 Task: Add Attachment from Trello to Card Card0000000030 in Board Board0000000008 in Workspace WS0000000003 in Trello. Add Cover Blue to Card Card0000000030 in Board Board0000000008 in Workspace WS0000000003 in Trello. Add "Copy Card To …" Button titled Button0000000030 to "bottom" of the list "To Do" to Card Card0000000030 in Board Board0000000008 in Workspace WS0000000003 in Trello. Add Description DS0000000030 to Card Card0000000030 in Board Board0000000008 in Workspace WS0000000003 in Trello. Add Comment CM0000000030 to Card Card0000000030 in Board Board0000000008 in Workspace WS0000000003 in Trello
Action: Mouse moved to (587, 60)
Screenshot: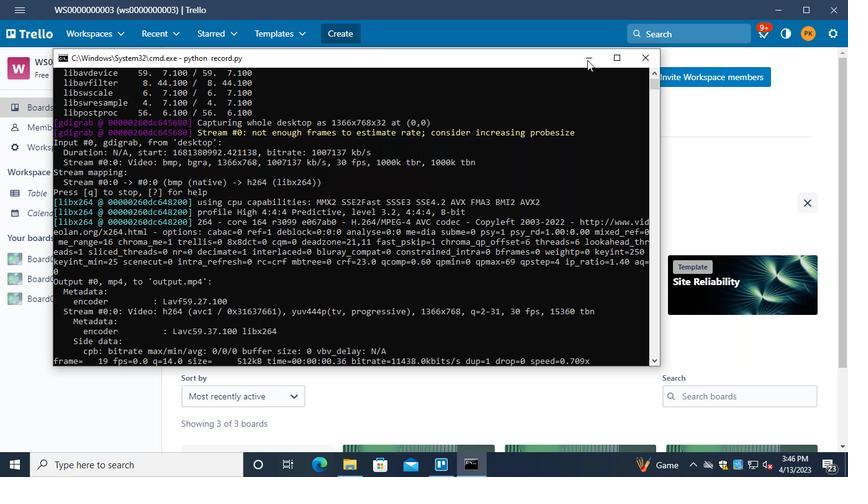 
Action: Mouse pressed left at (587, 60)
Screenshot: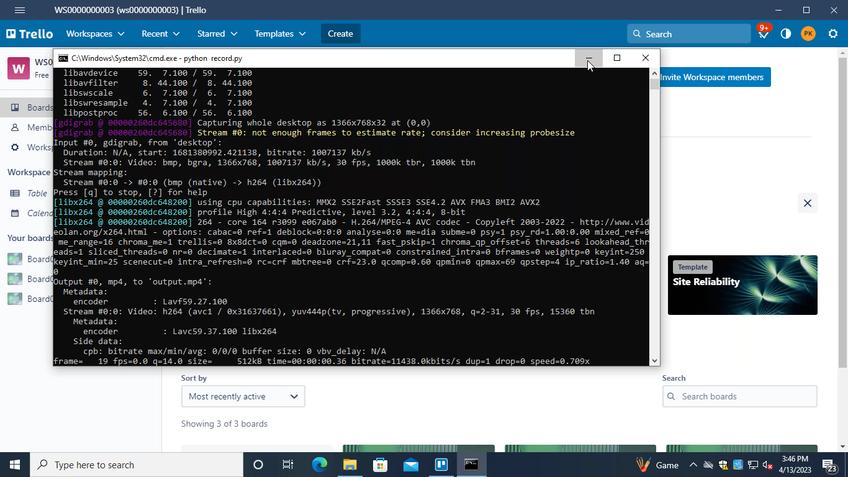 
Action: Mouse moved to (62, 278)
Screenshot: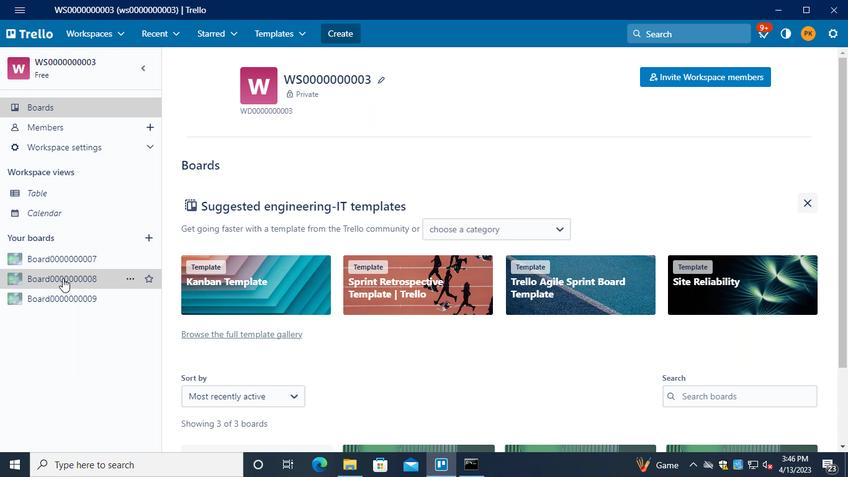 
Action: Mouse pressed left at (62, 278)
Screenshot: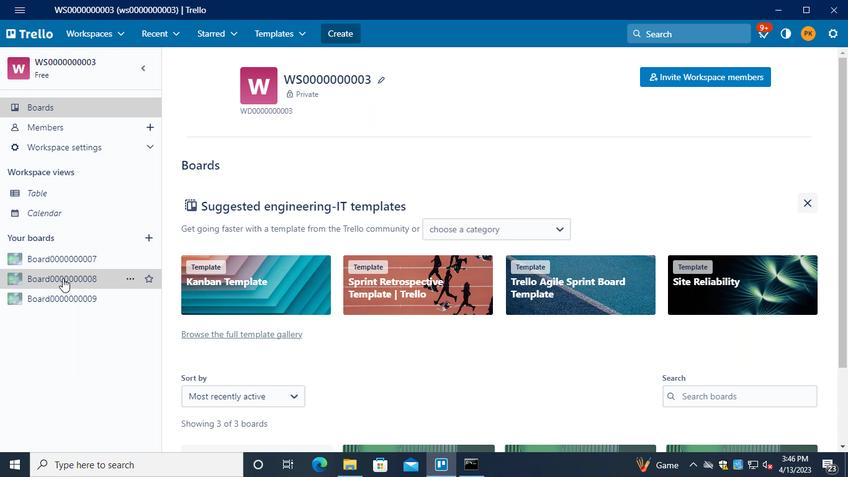 
Action: Mouse moved to (236, 235)
Screenshot: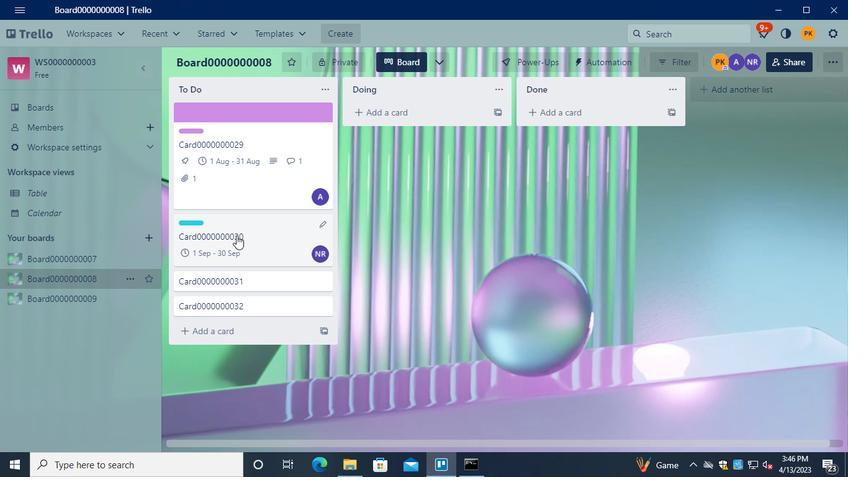 
Action: Mouse pressed left at (236, 235)
Screenshot: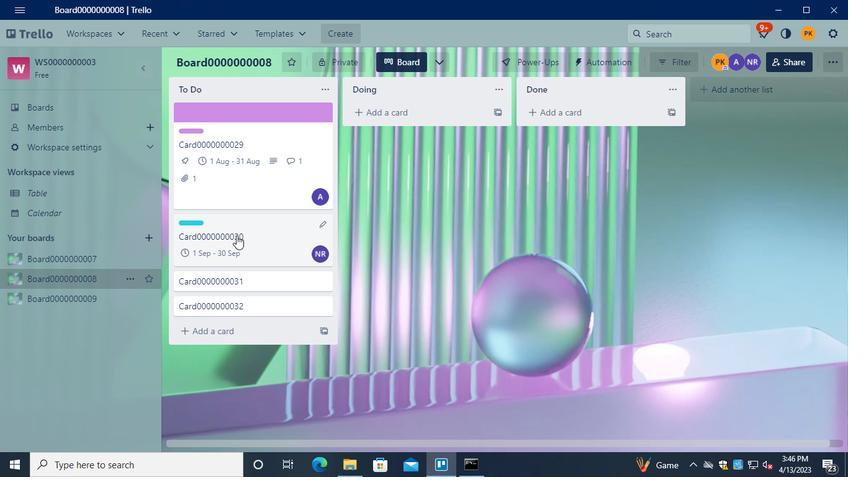 
Action: Mouse moved to (592, 256)
Screenshot: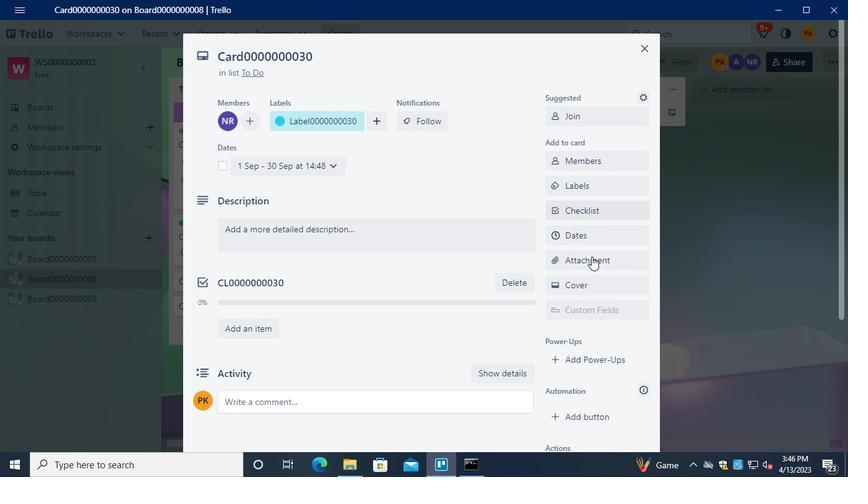 
Action: Mouse pressed left at (592, 256)
Screenshot: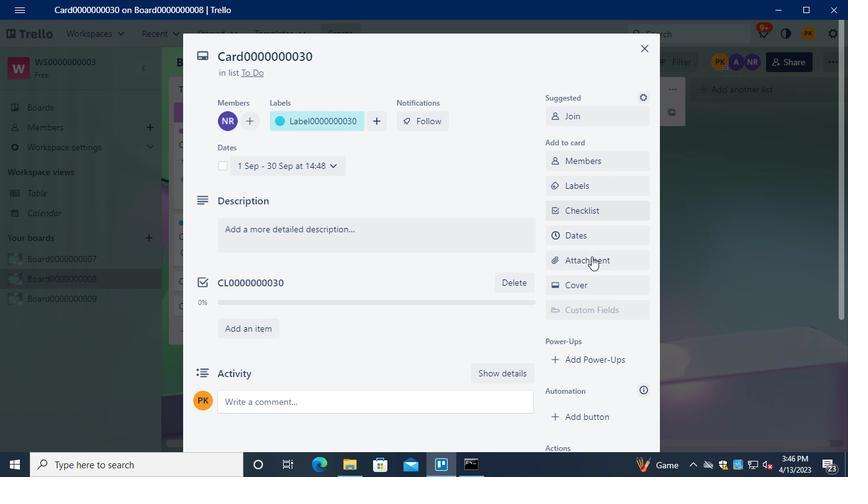 
Action: Mouse moved to (574, 124)
Screenshot: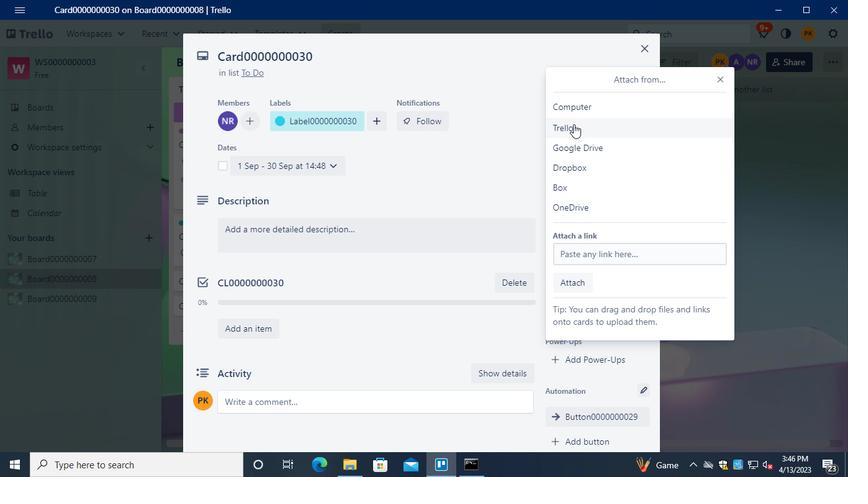 
Action: Mouse pressed left at (574, 124)
Screenshot: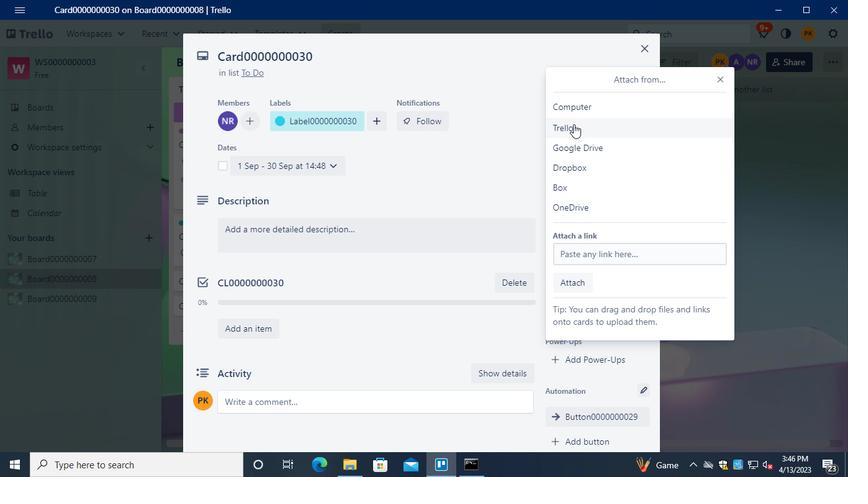 
Action: Mouse moved to (581, 237)
Screenshot: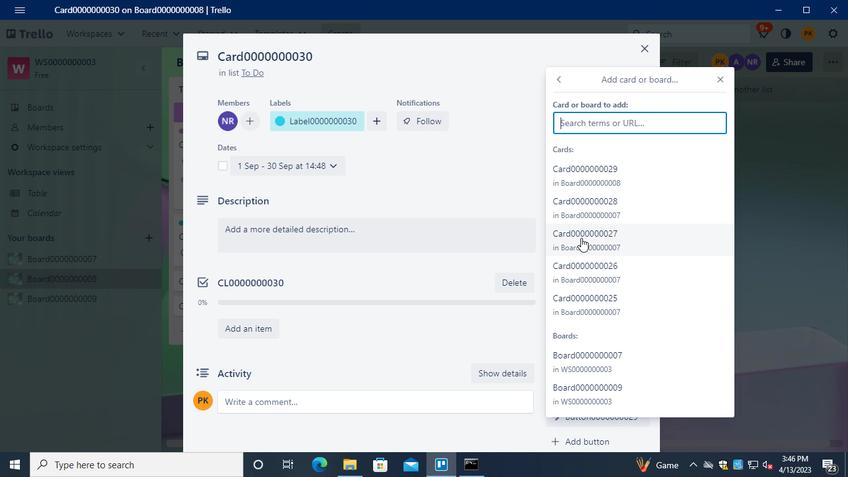 
Action: Mouse pressed left at (581, 237)
Screenshot: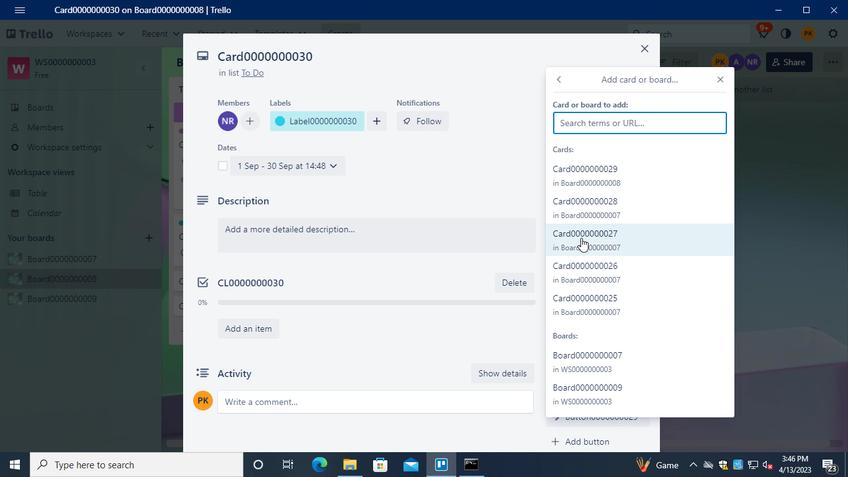 
Action: Mouse moved to (590, 282)
Screenshot: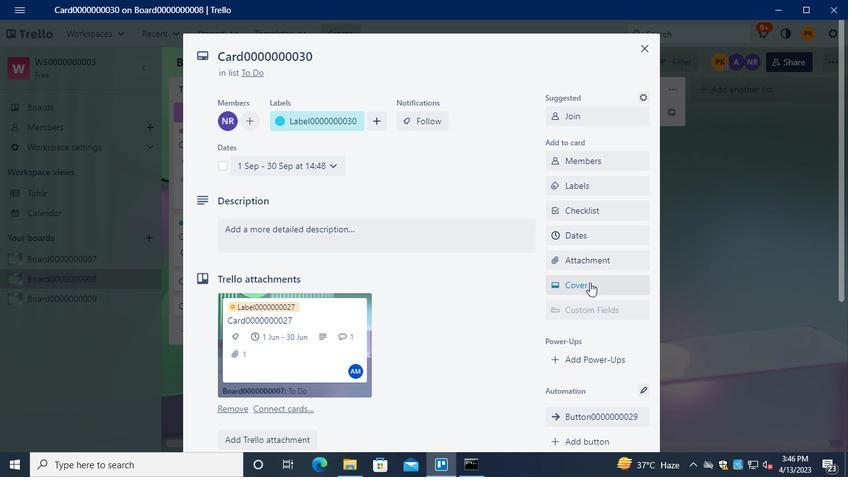 
Action: Mouse pressed left at (590, 282)
Screenshot: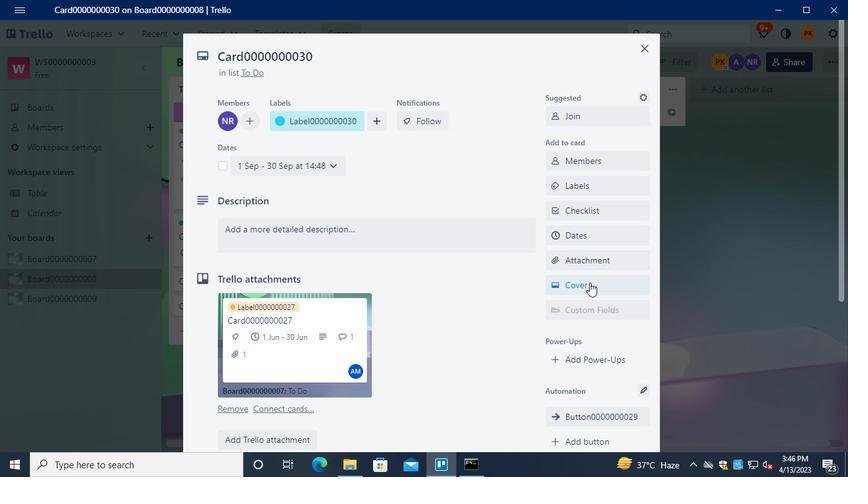 
Action: Mouse moved to (600, 224)
Screenshot: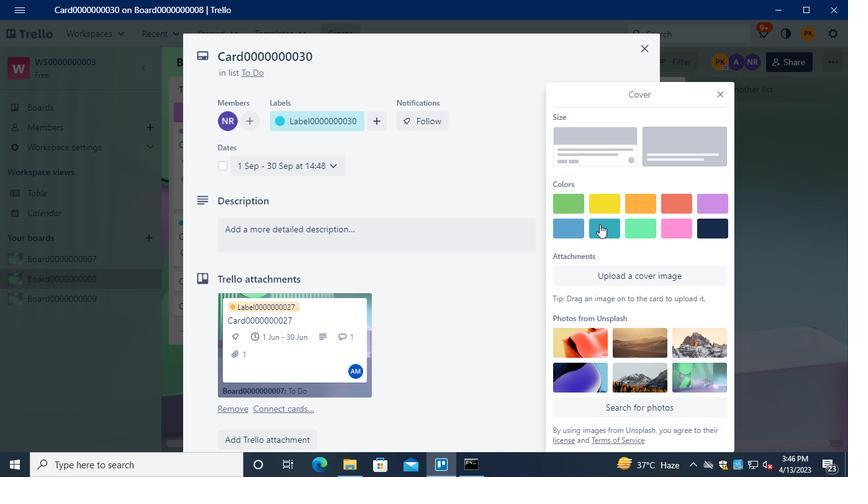 
Action: Mouse pressed left at (600, 224)
Screenshot: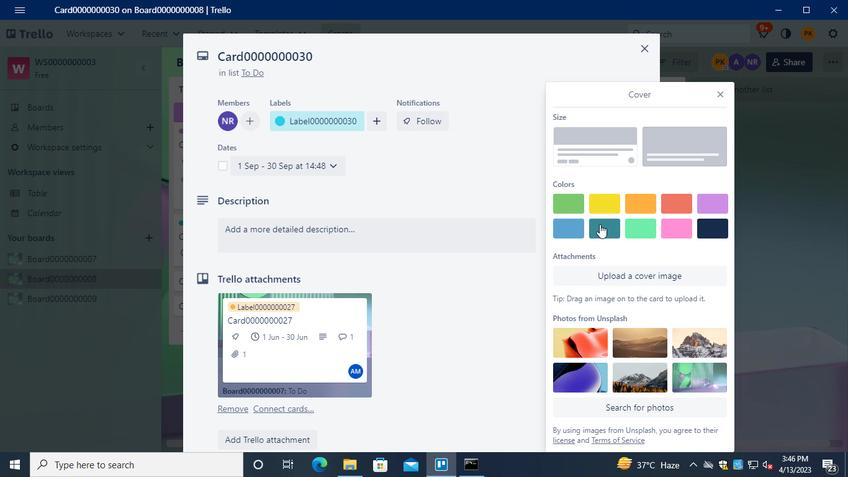 
Action: Mouse moved to (721, 73)
Screenshot: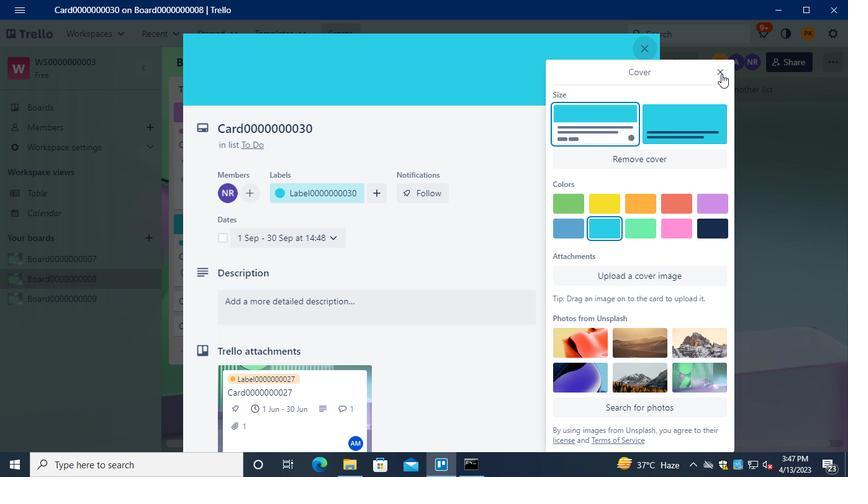 
Action: Mouse pressed left at (721, 73)
Screenshot: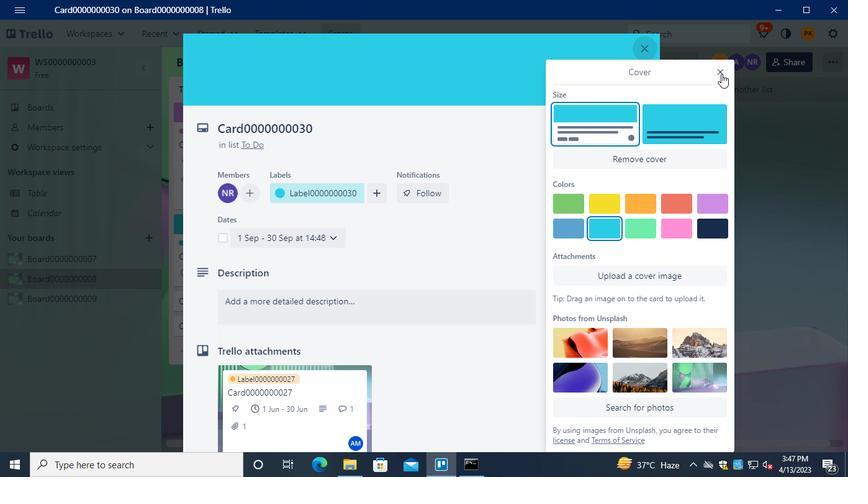 
Action: Mouse moved to (590, 362)
Screenshot: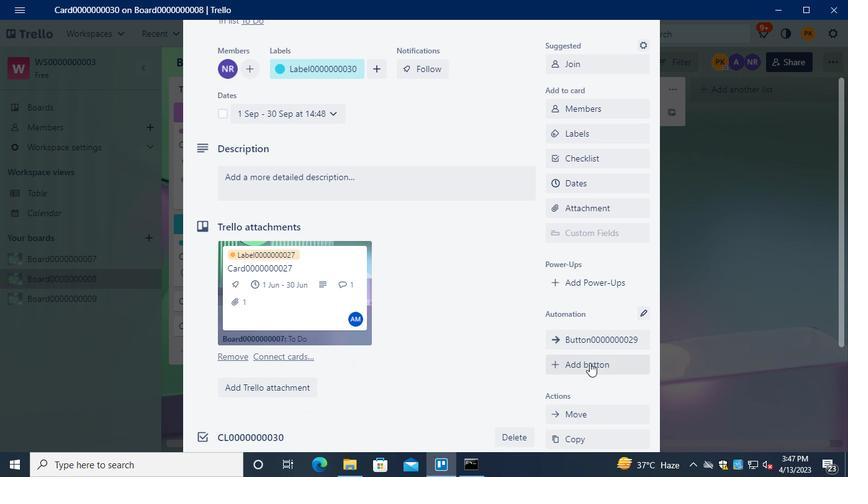 
Action: Mouse pressed left at (590, 362)
Screenshot: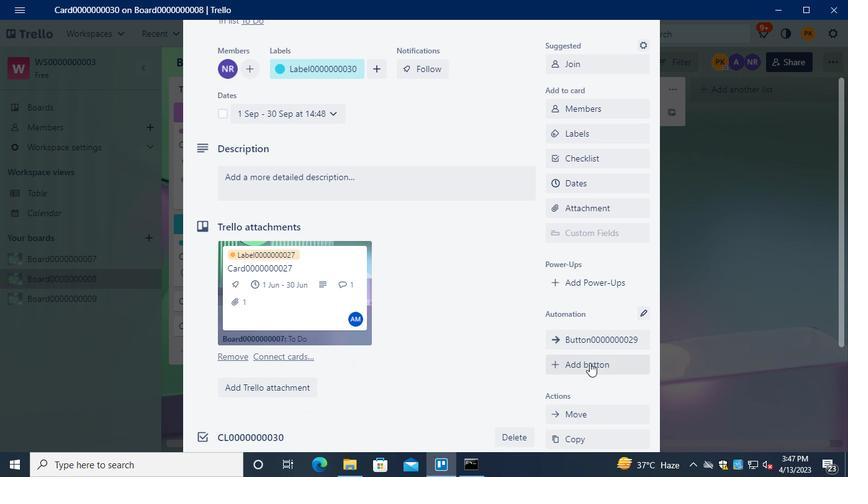 
Action: Mouse moved to (610, 145)
Screenshot: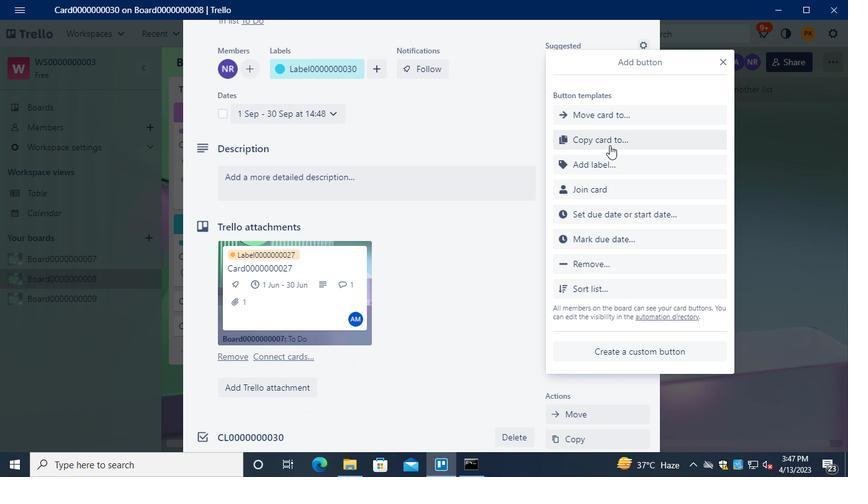 
Action: Mouse pressed left at (610, 145)
Screenshot: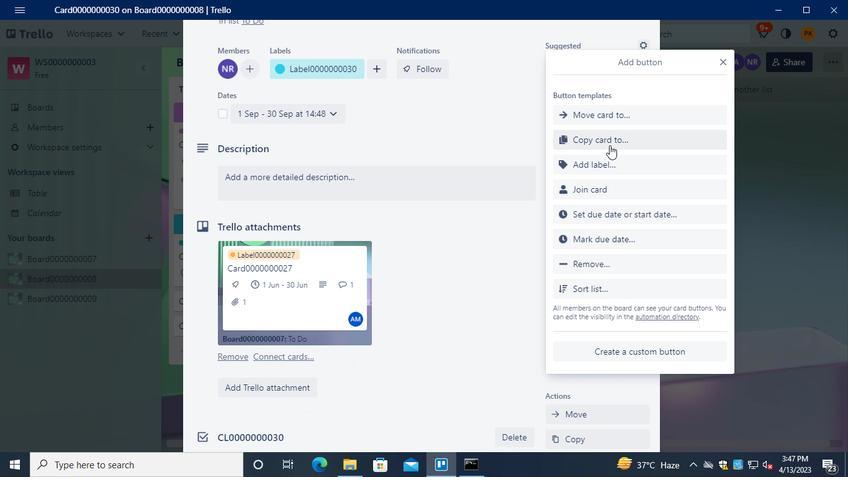 
Action: Mouse moved to (626, 155)
Screenshot: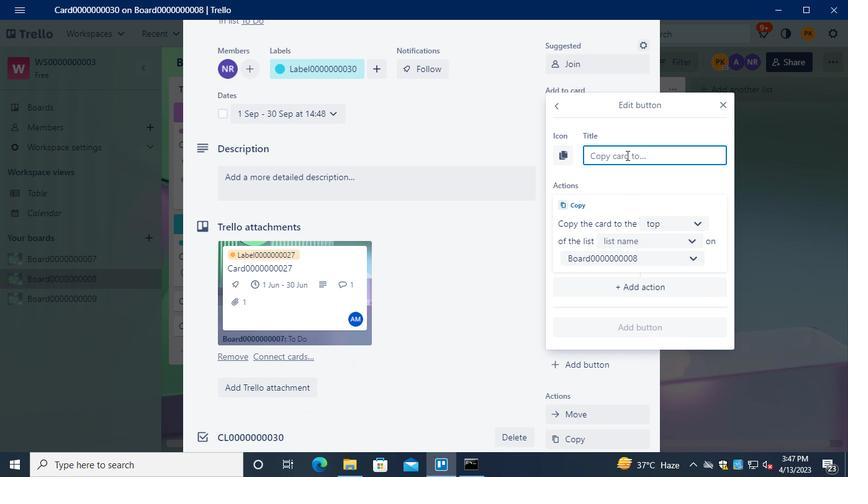 
Action: Keyboard Key.shift
Screenshot: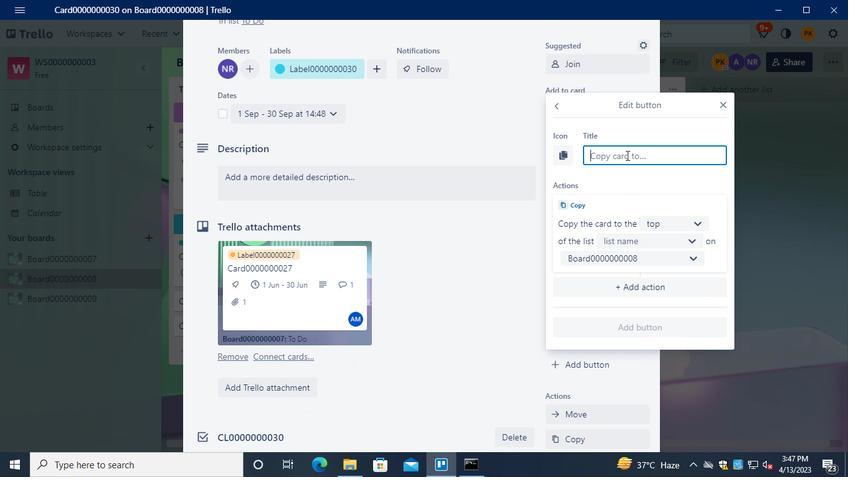
Action: Keyboard B
Screenshot: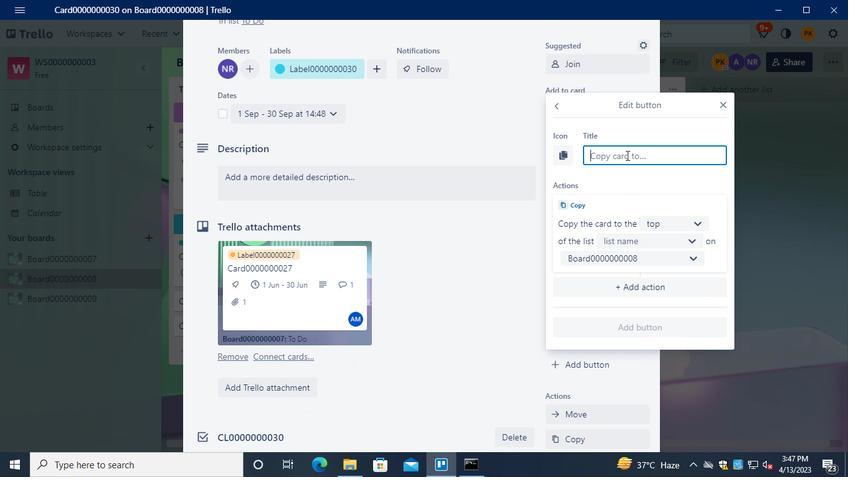 
Action: Keyboard u
Screenshot: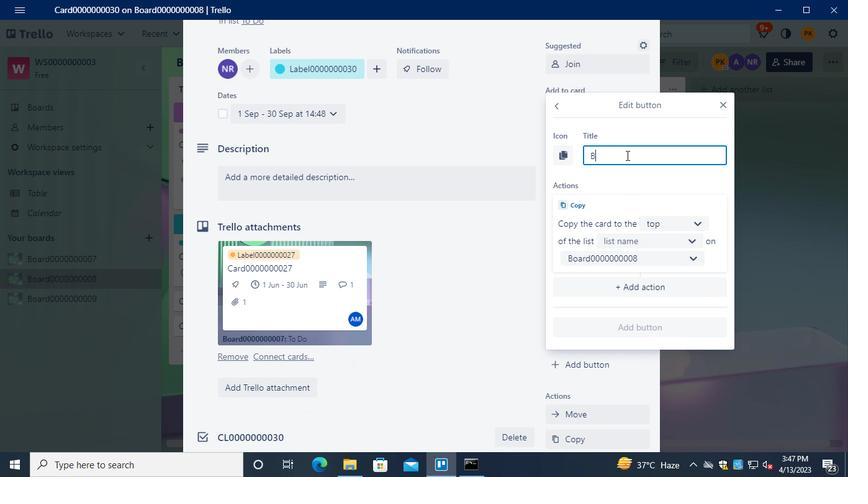 
Action: Keyboard t
Screenshot: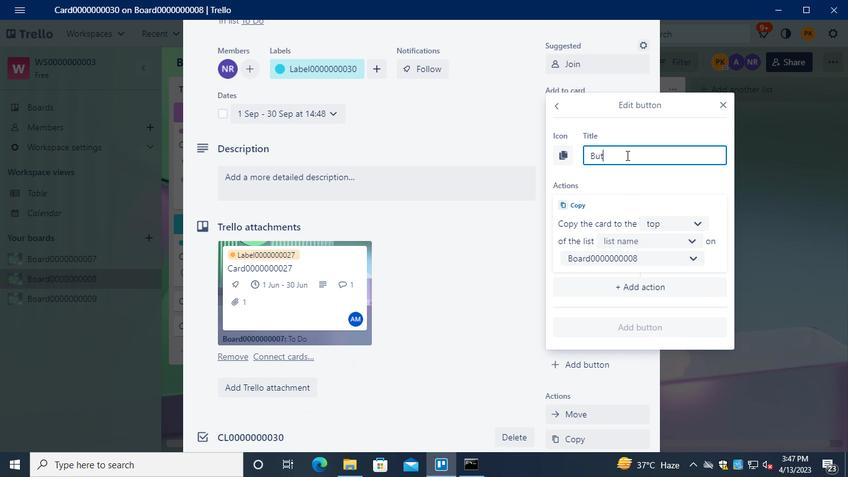 
Action: Keyboard t
Screenshot: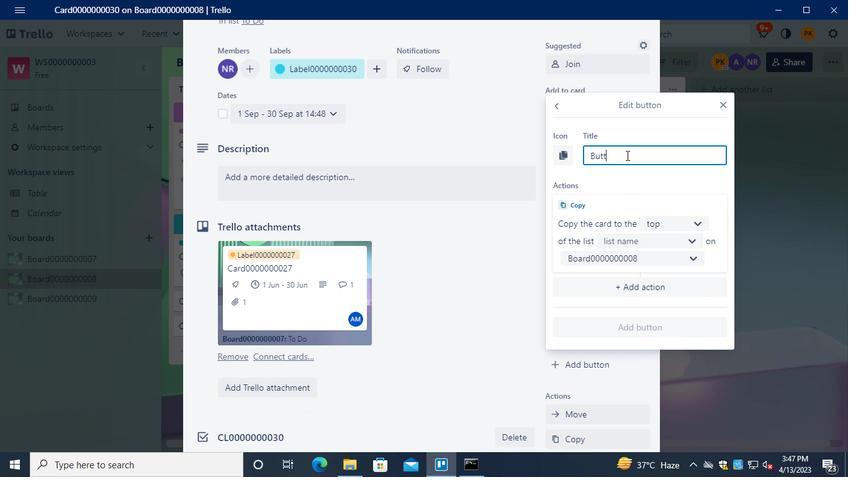 
Action: Keyboard o
Screenshot: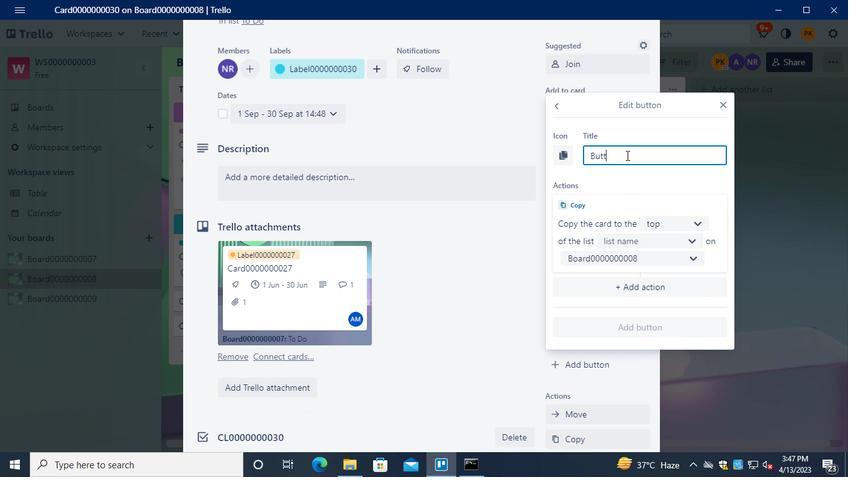 
Action: Keyboard n
Screenshot: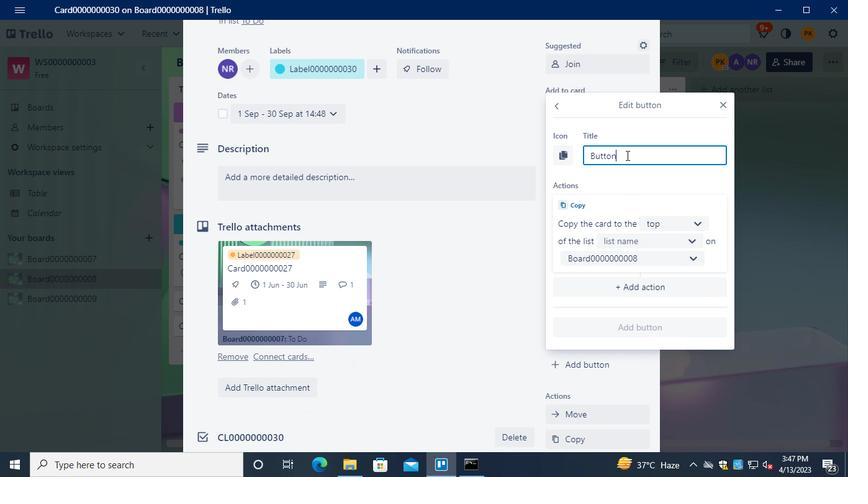
Action: Keyboard <99>
Screenshot: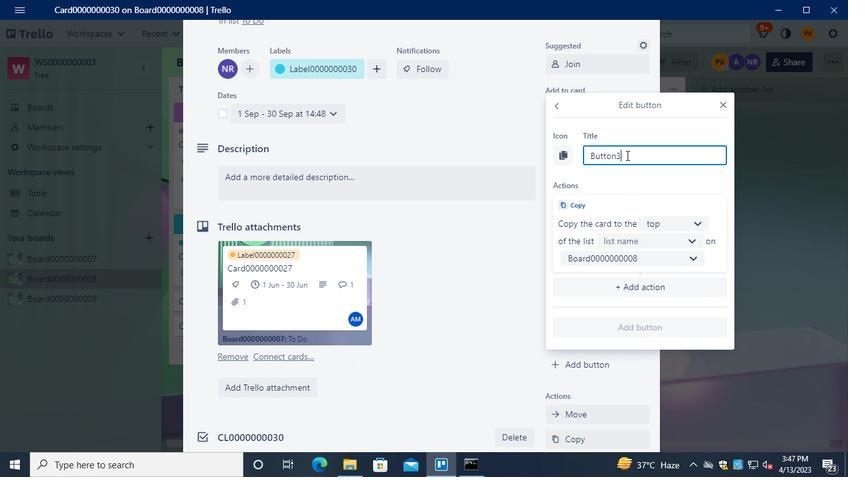 
Action: Keyboard <96>
Screenshot: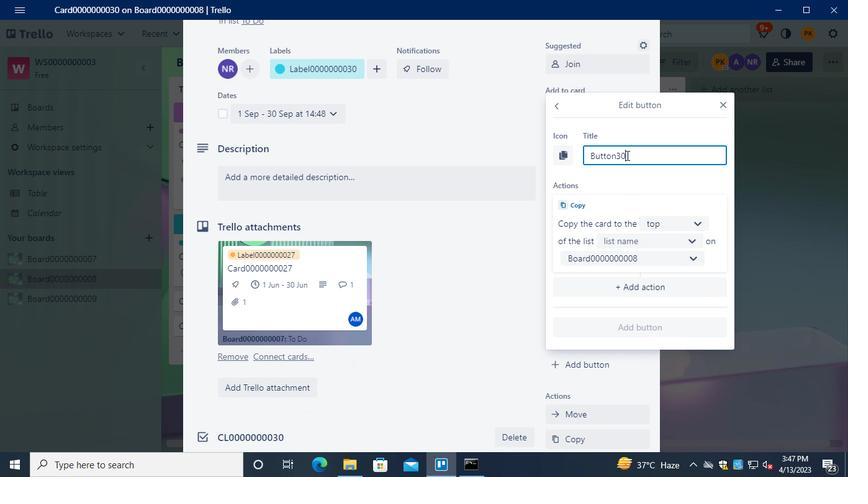
Action: Keyboard Key.backspace
Screenshot: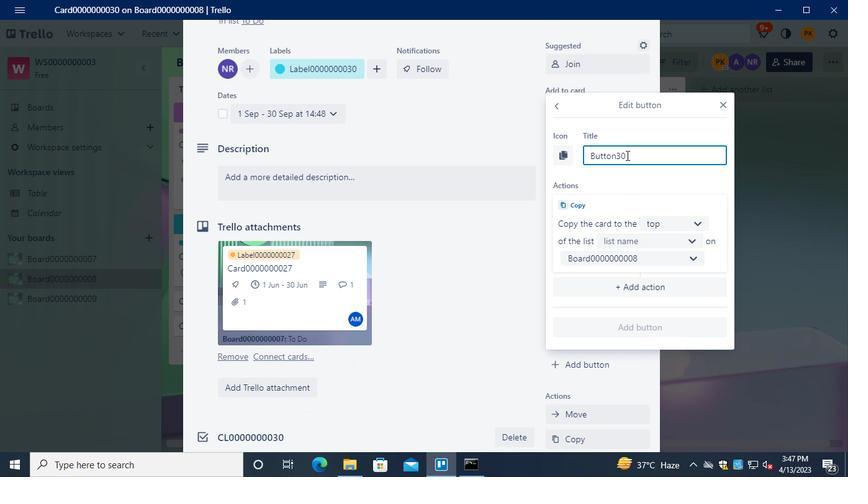 
Action: Keyboard Key.backspace
Screenshot: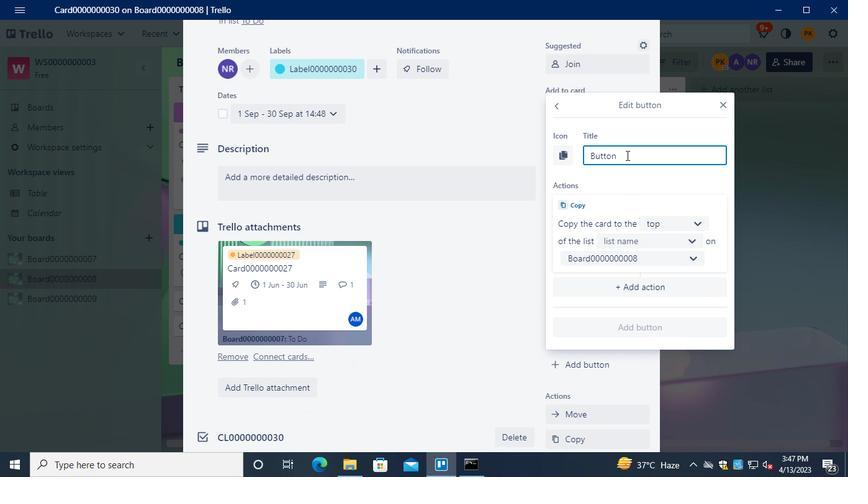 
Action: Keyboard <96>
Screenshot: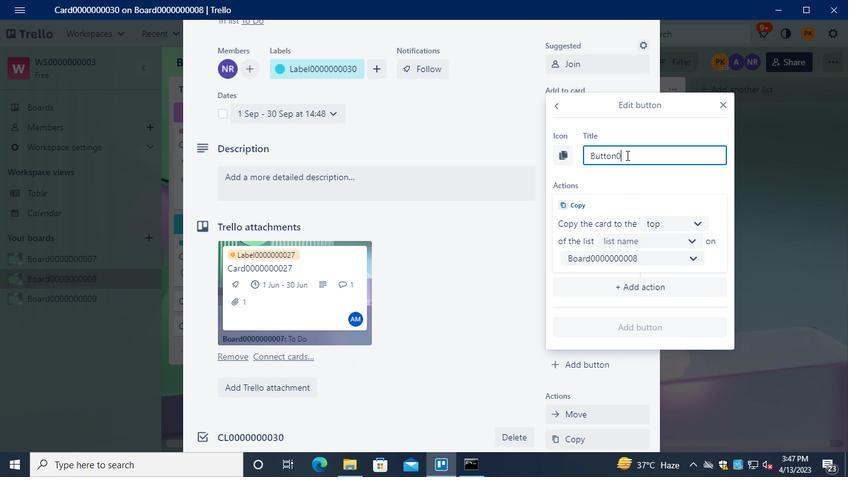 
Action: Keyboard <96>
Screenshot: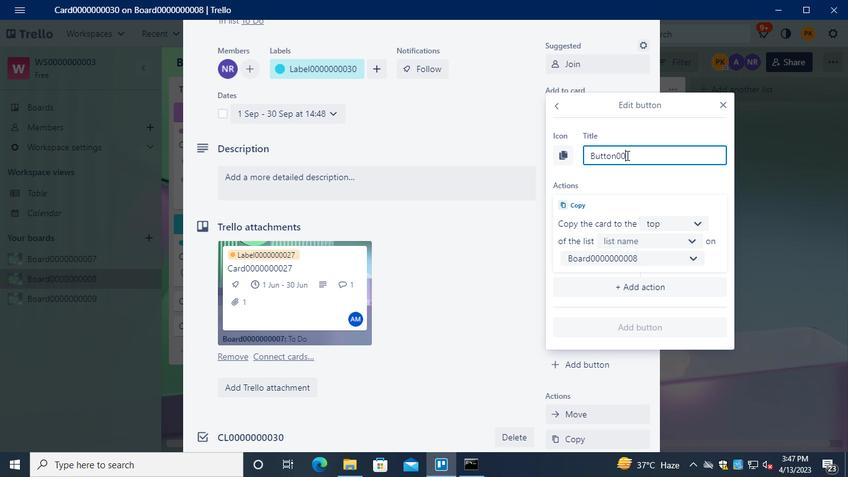 
Action: Keyboard <96>
Screenshot: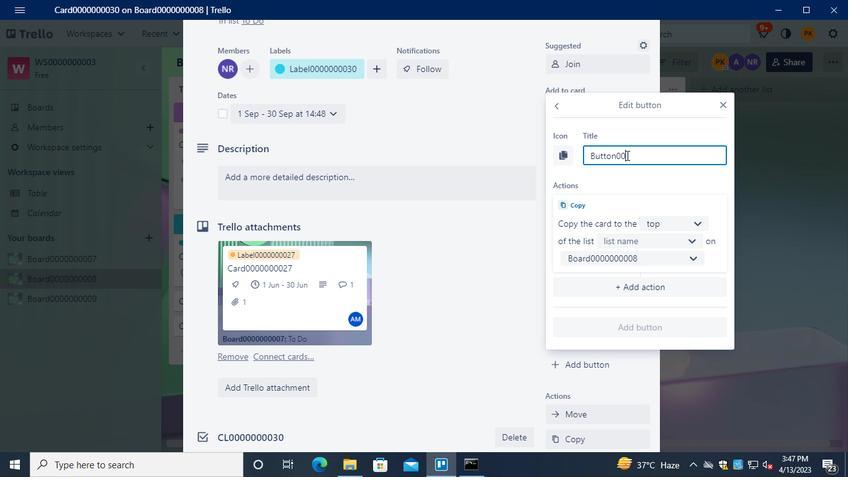 
Action: Keyboard <96>
Screenshot: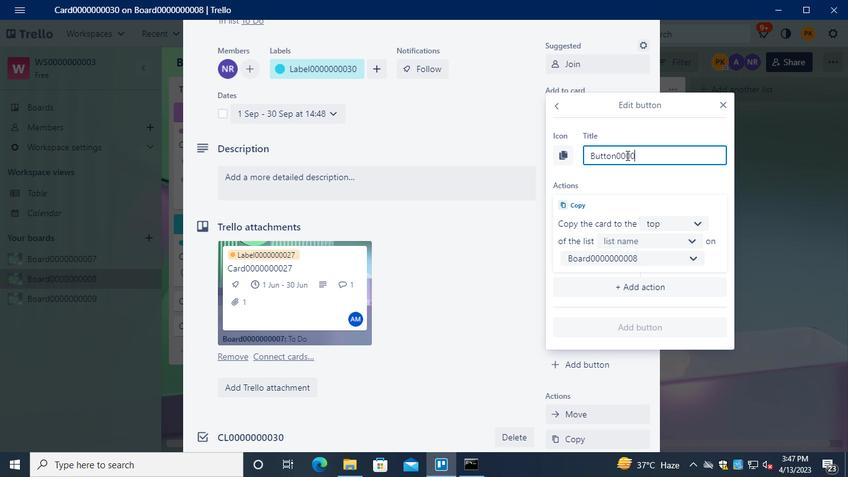 
Action: Keyboard <96>
Screenshot: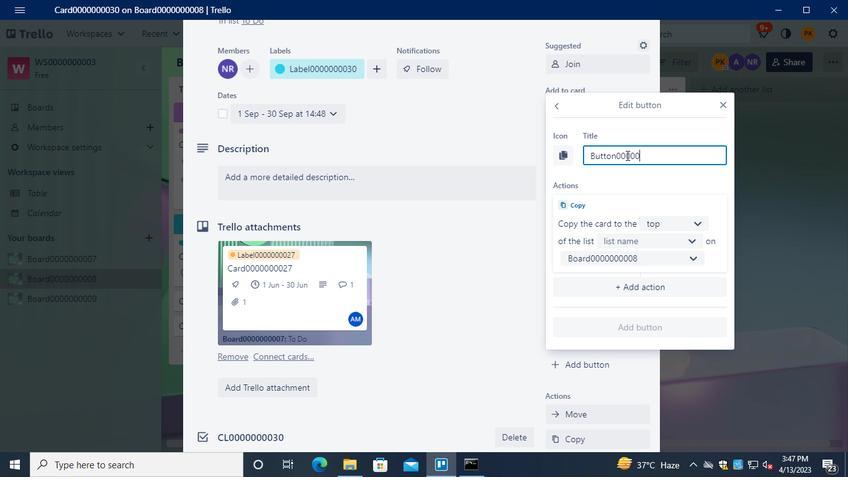 
Action: Keyboard <96>
Screenshot: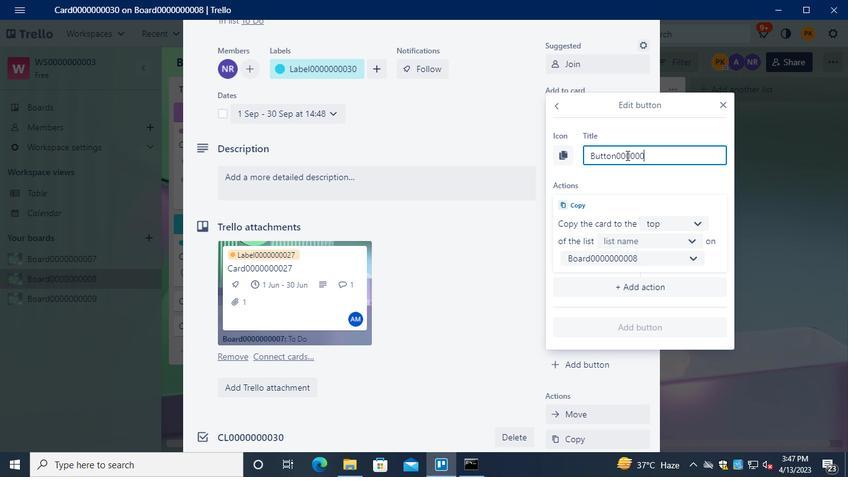 
Action: Keyboard <96>
Screenshot: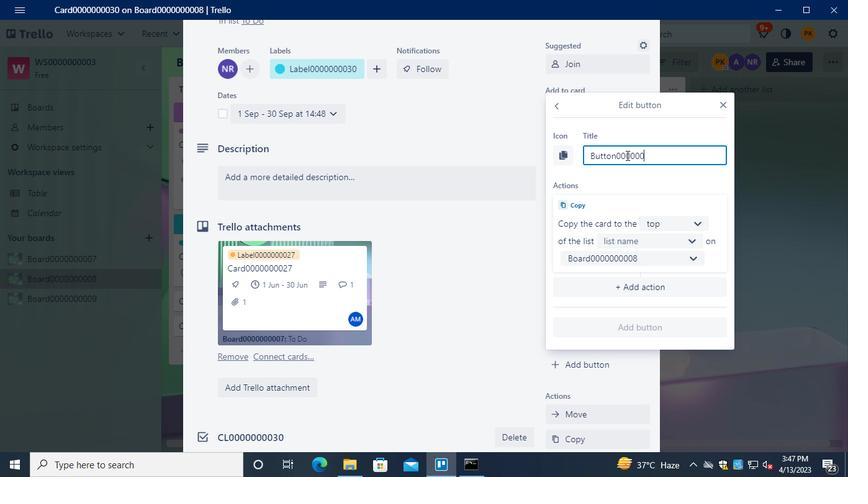 
Action: Keyboard <96>
Screenshot: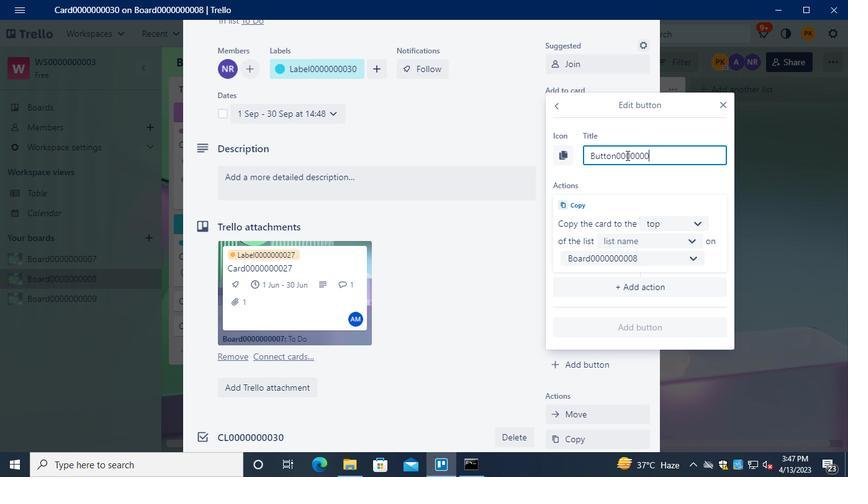 
Action: Keyboard <99>
Screenshot: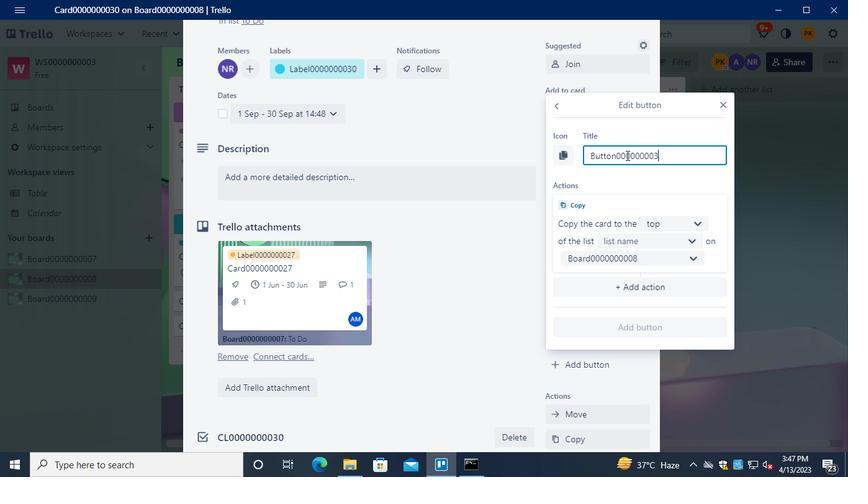 
Action: Keyboard <96>
Screenshot: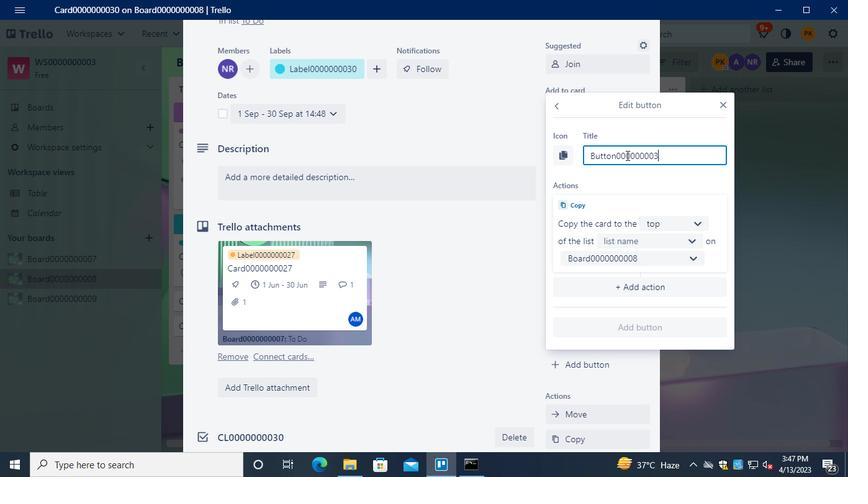 
Action: Mouse moved to (657, 227)
Screenshot: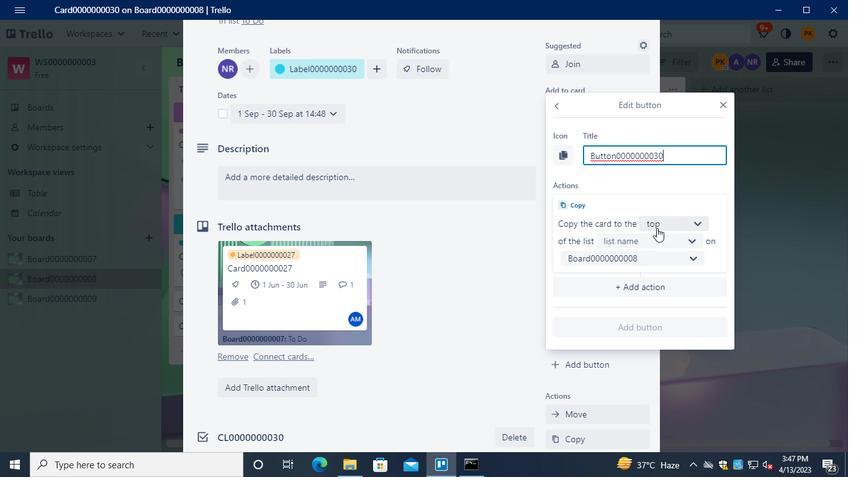 
Action: Mouse pressed left at (657, 227)
Screenshot: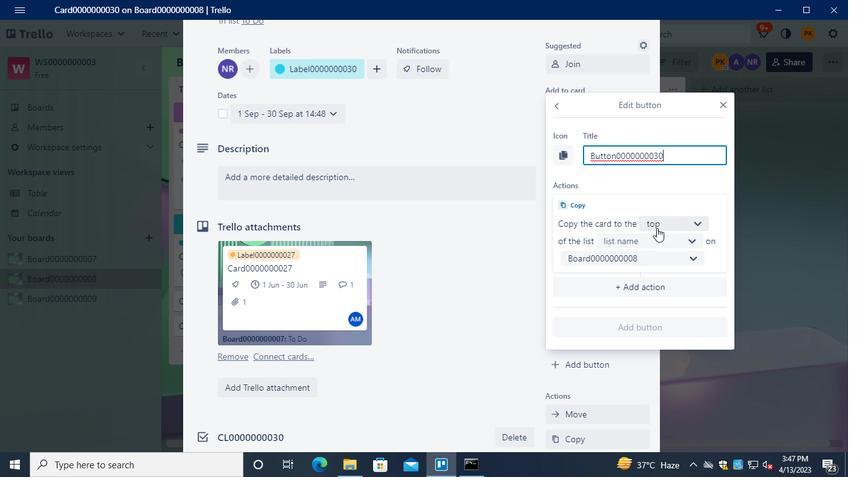 
Action: Mouse moved to (659, 266)
Screenshot: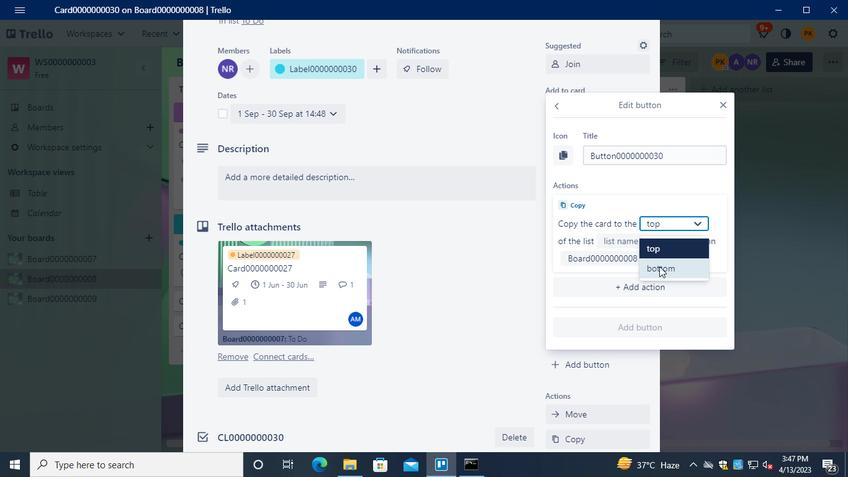 
Action: Mouse pressed left at (659, 266)
Screenshot: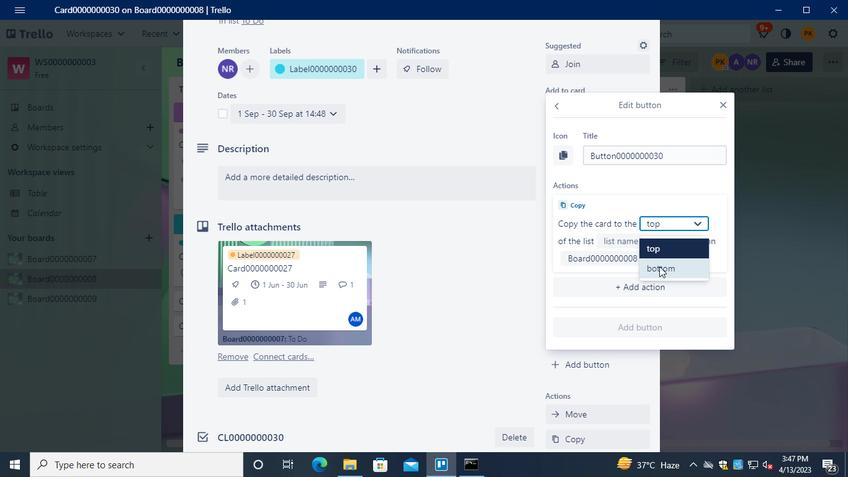 
Action: Mouse moved to (653, 241)
Screenshot: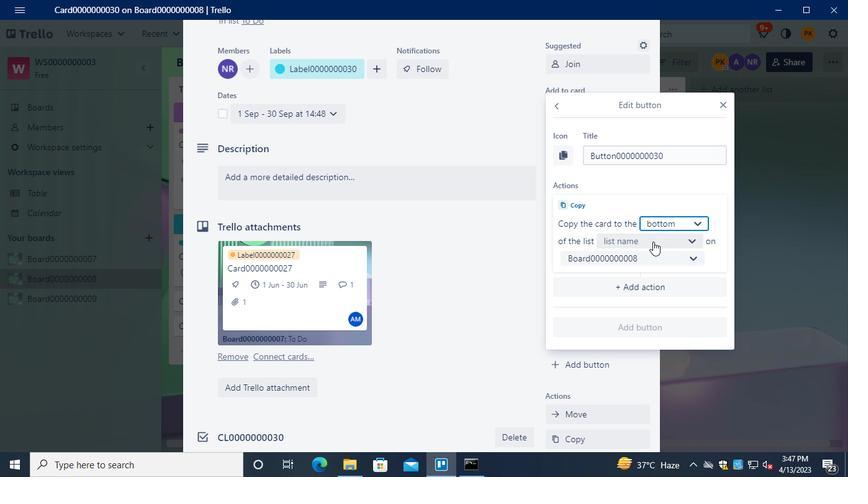 
Action: Mouse pressed left at (653, 241)
Screenshot: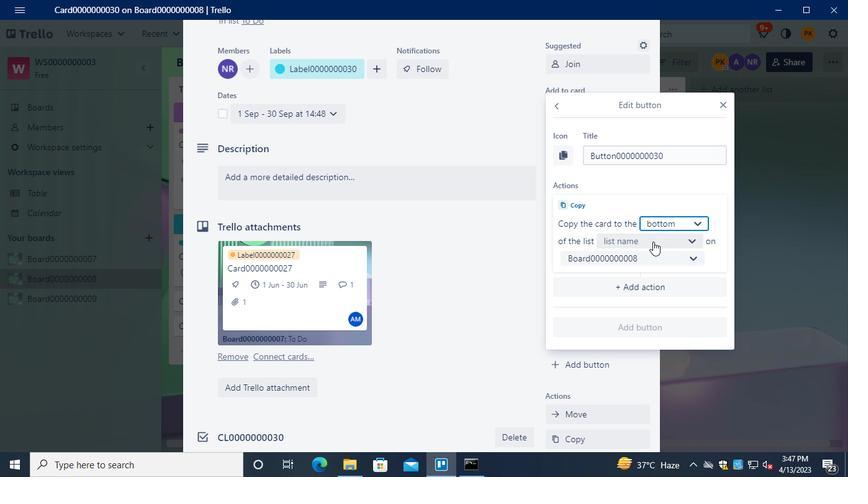 
Action: Mouse moved to (643, 270)
Screenshot: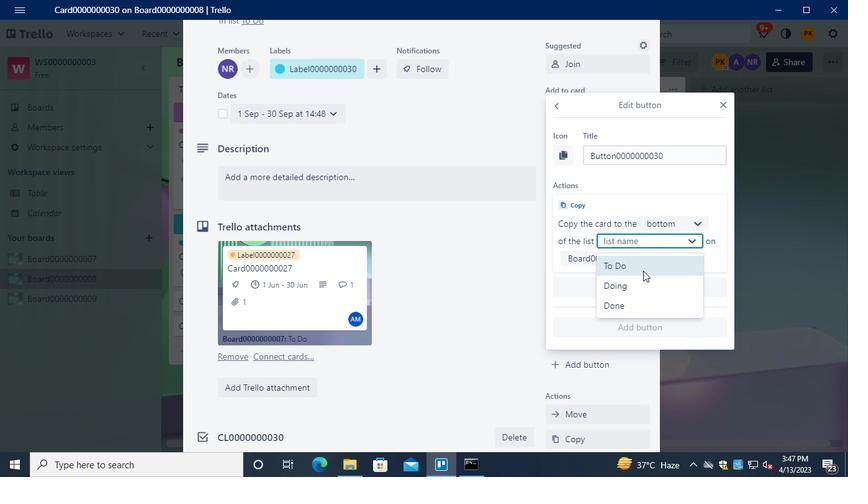 
Action: Mouse pressed left at (643, 270)
Screenshot: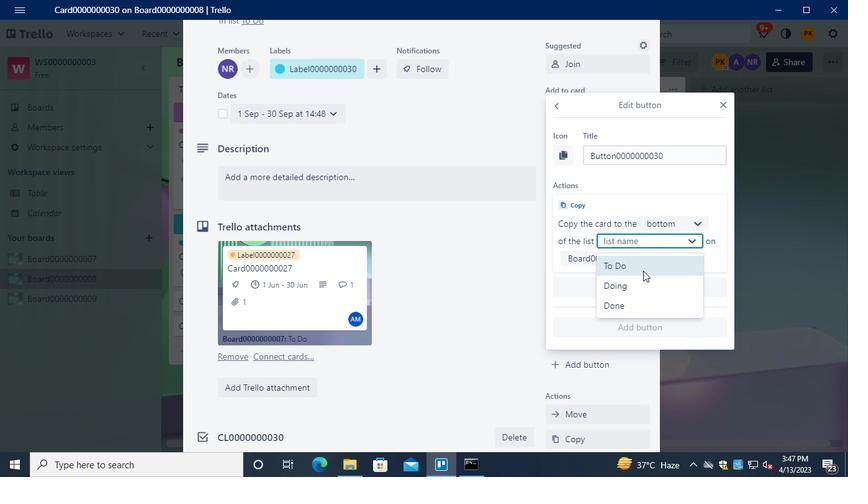
Action: Mouse moved to (640, 320)
Screenshot: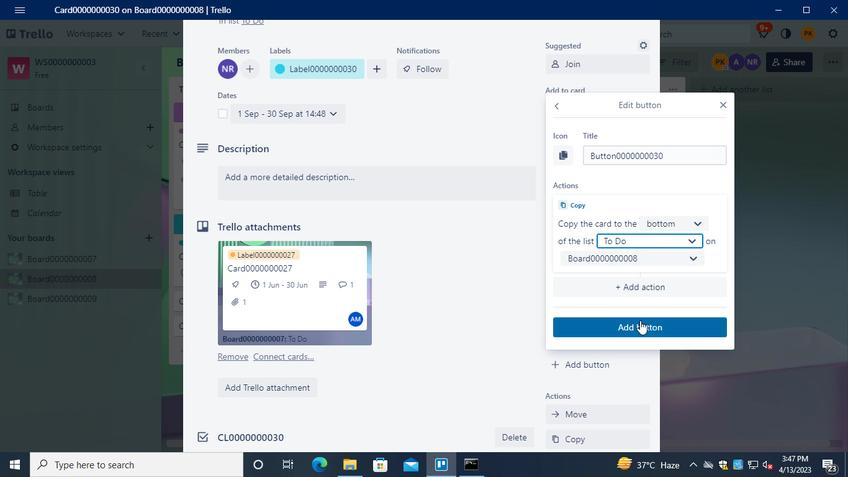 
Action: Mouse pressed left at (640, 320)
Screenshot: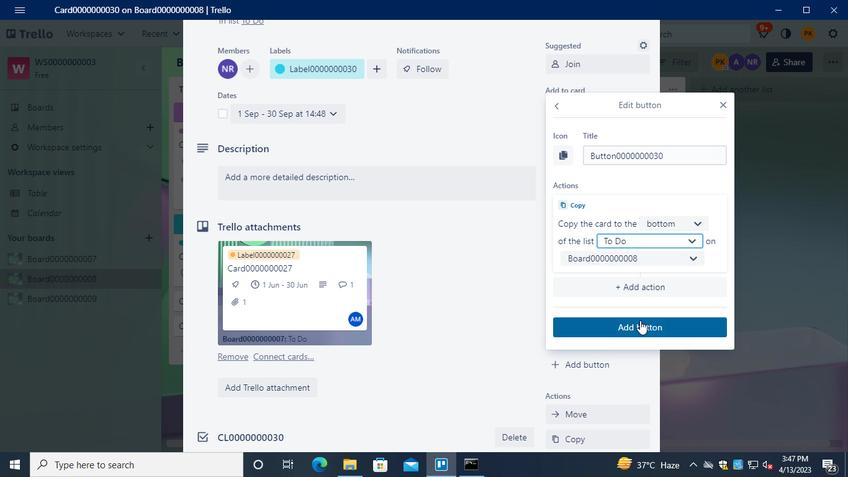 
Action: Mouse moved to (370, 175)
Screenshot: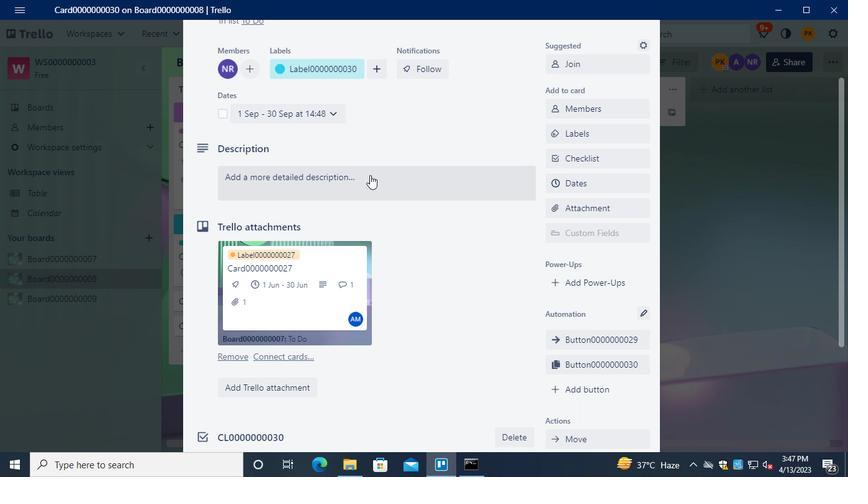 
Action: Mouse pressed left at (370, 175)
Screenshot: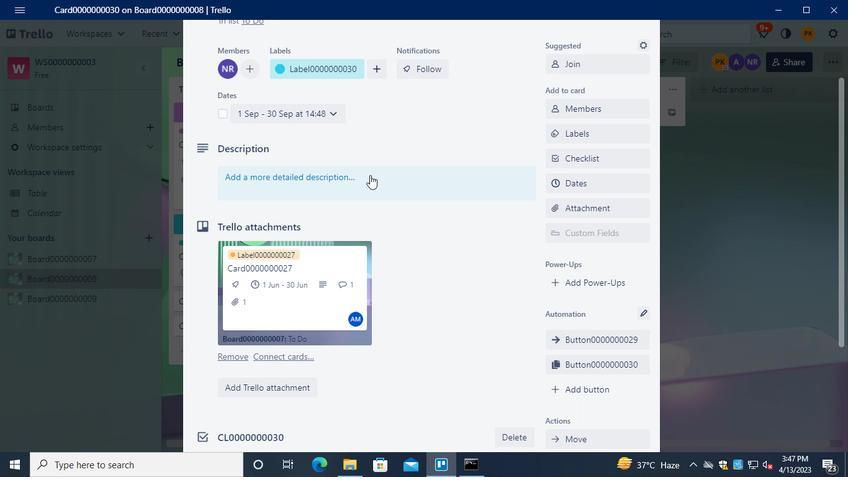 
Action: Keyboard Key.shift
Screenshot: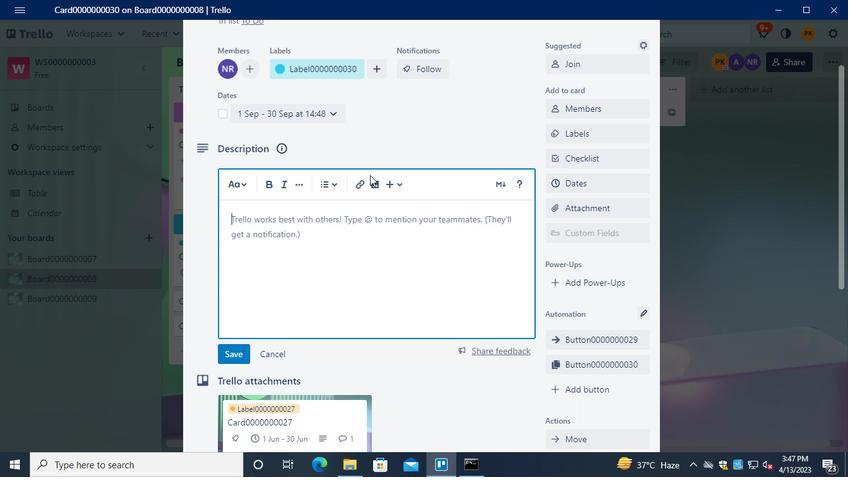 
Action: Keyboard D
Screenshot: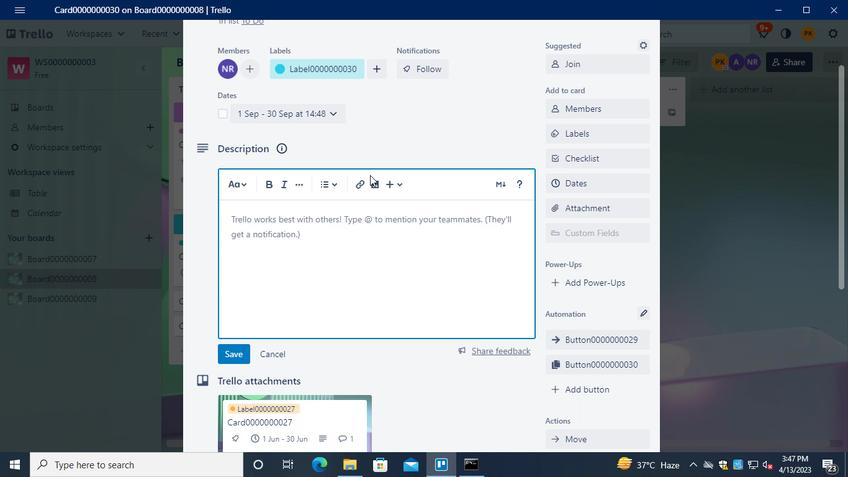 
Action: Keyboard S
Screenshot: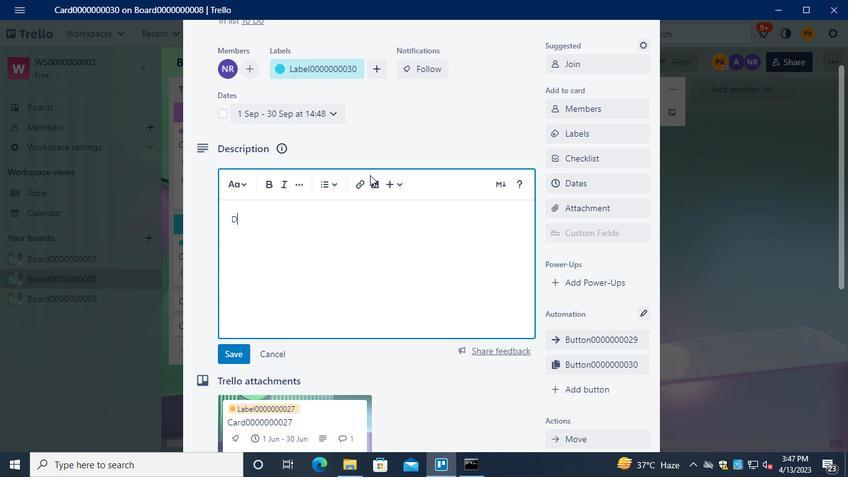 
Action: Keyboard <96>
Screenshot: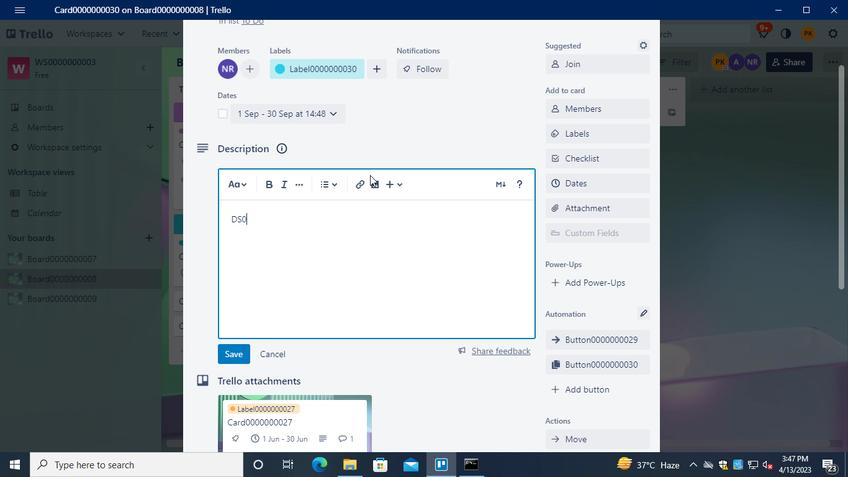 
Action: Keyboard <96>
Screenshot: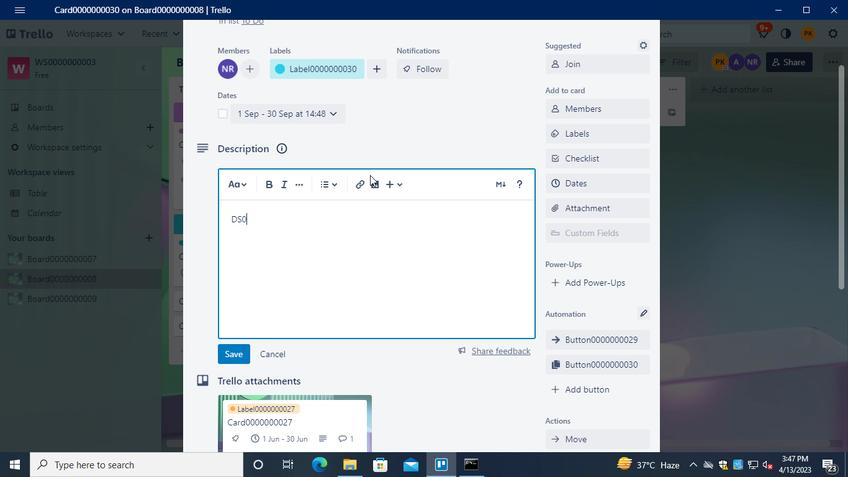 
Action: Keyboard <96>
Screenshot: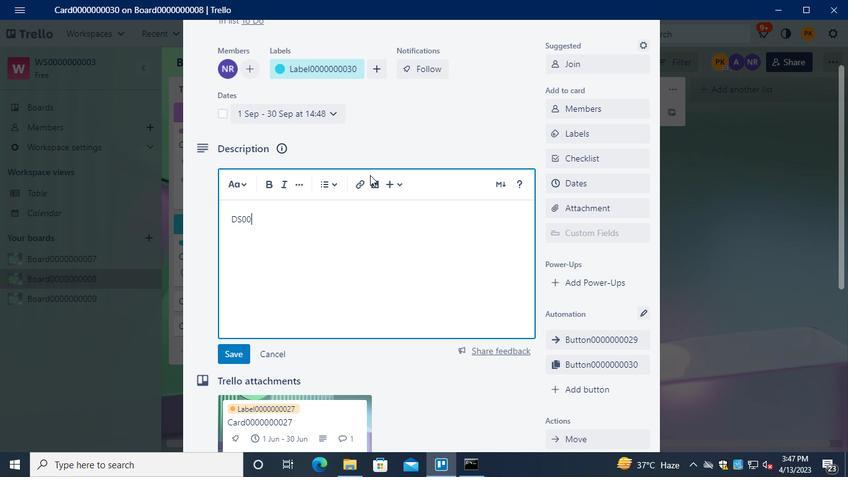 
Action: Keyboard <96>
Screenshot: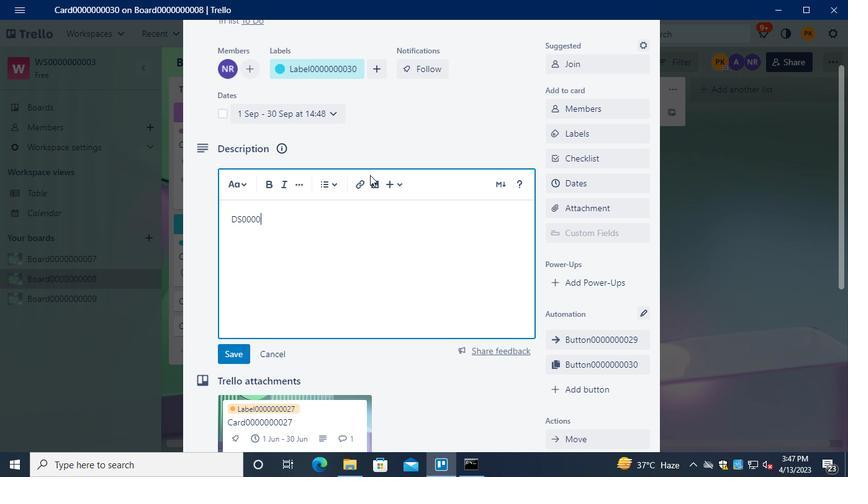 
Action: Keyboard <96>
Screenshot: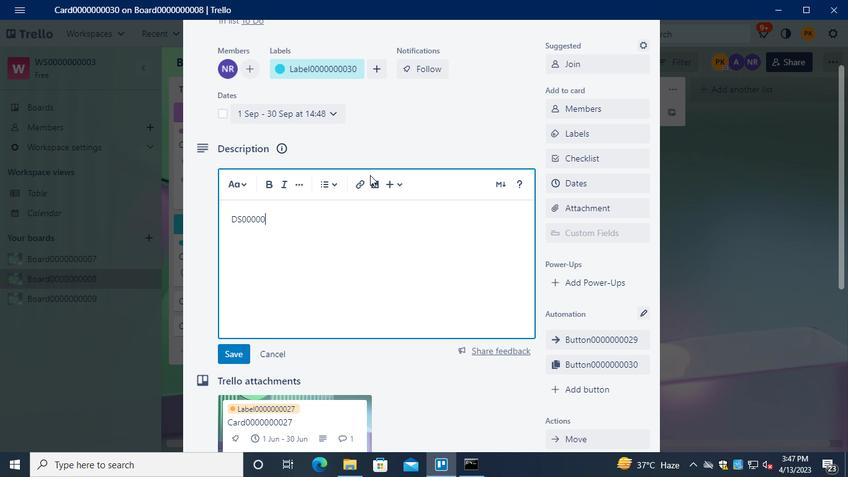 
Action: Keyboard <96>
Screenshot: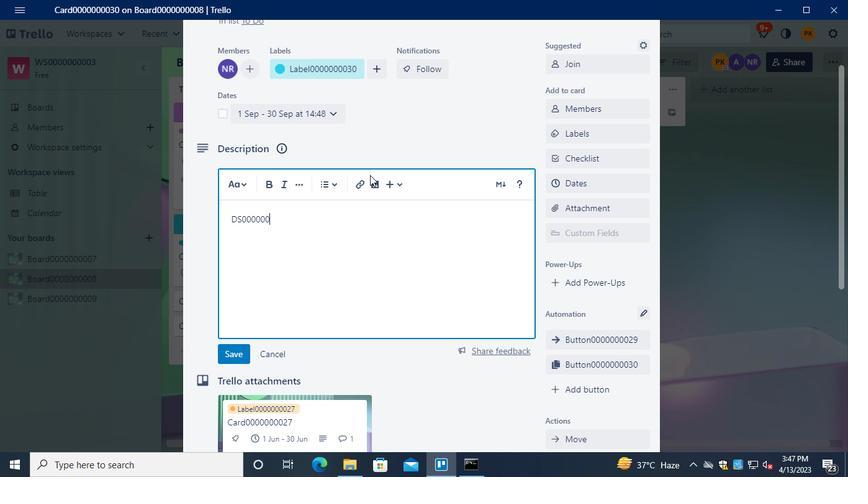 
Action: Keyboard <96>
Screenshot: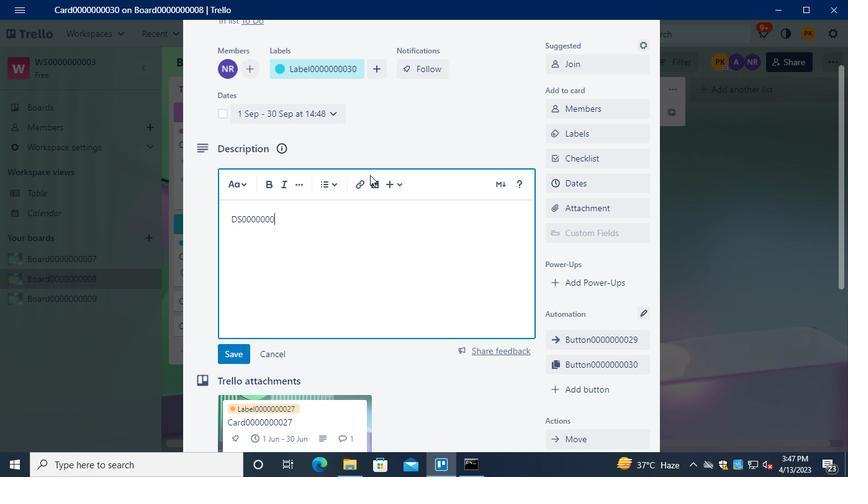 
Action: Keyboard <96>
Screenshot: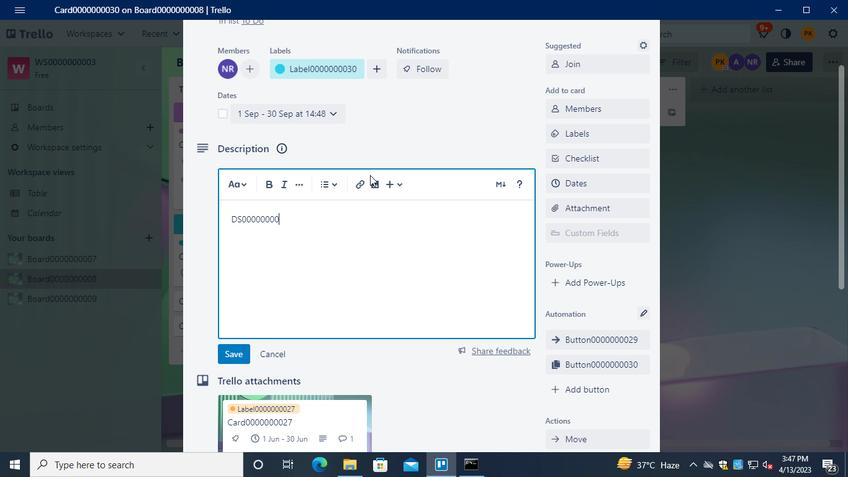 
Action: Keyboard <99>
Screenshot: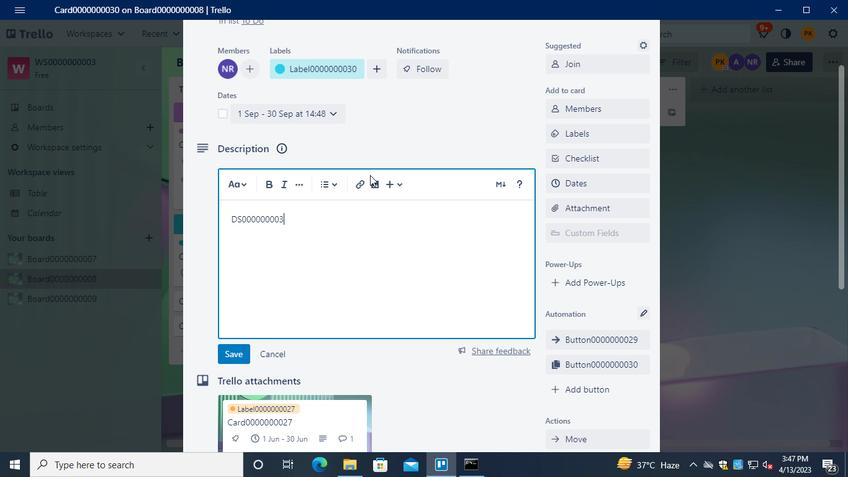 
Action: Keyboard <96>
Screenshot: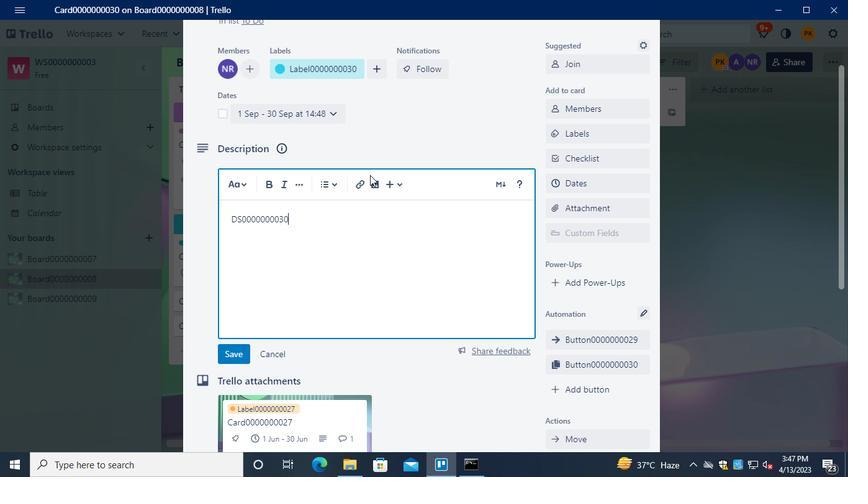 
Action: Mouse moved to (232, 346)
Screenshot: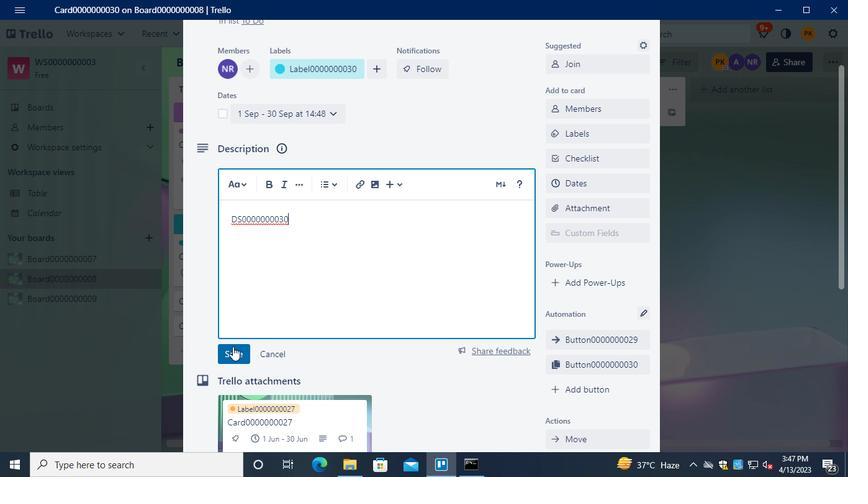 
Action: Mouse pressed left at (232, 346)
Screenshot: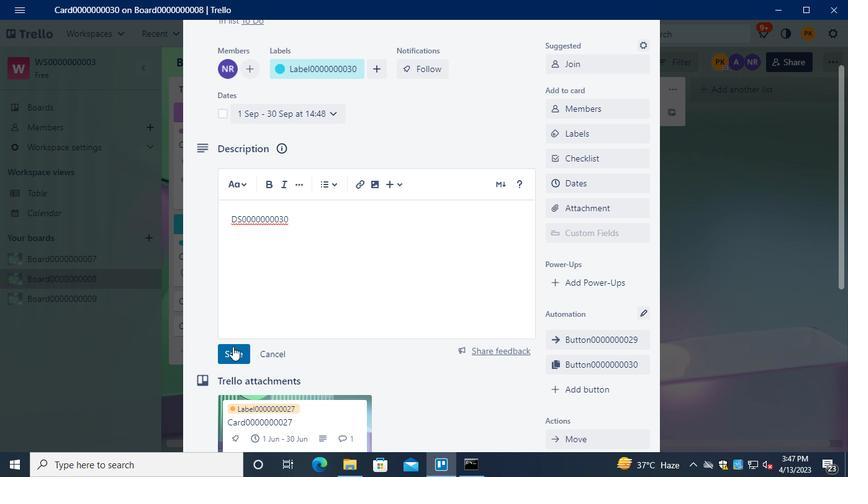 
Action: Mouse moved to (276, 362)
Screenshot: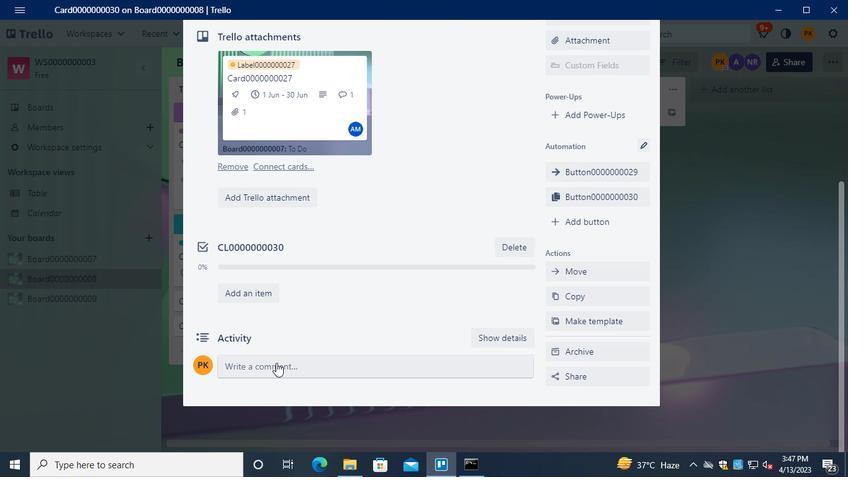 
Action: Mouse pressed left at (276, 362)
Screenshot: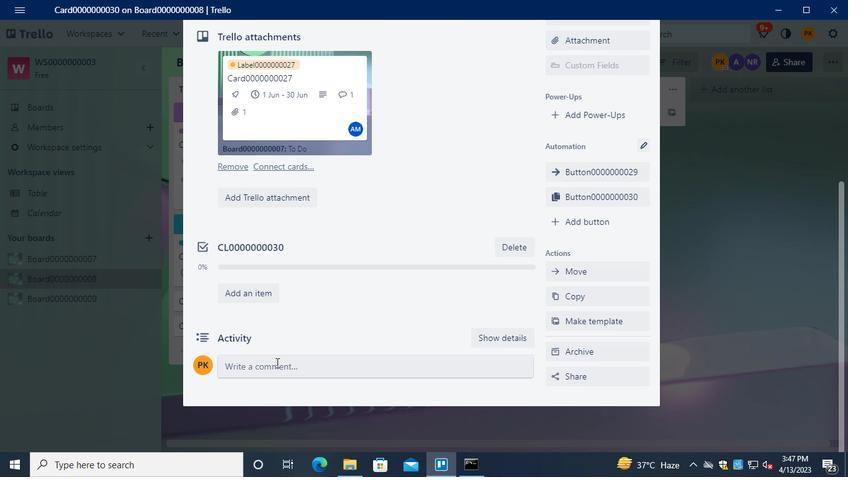 
Action: Mouse moved to (277, 362)
Screenshot: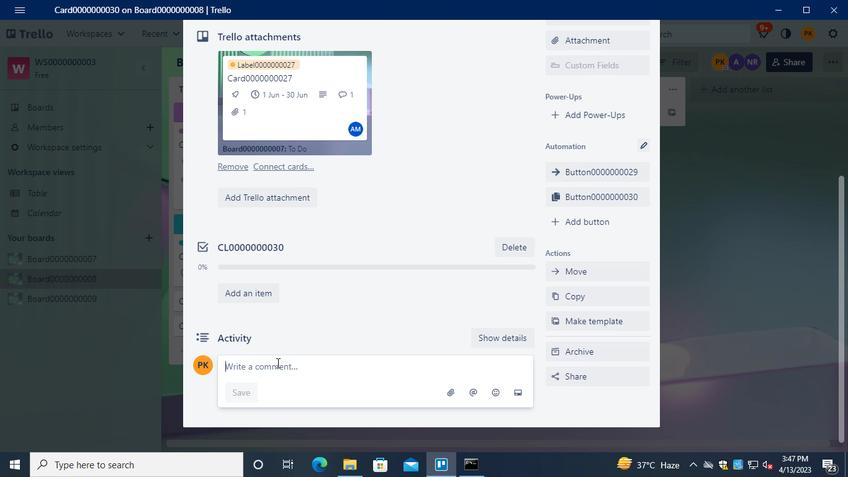 
Action: Keyboard Key.shift
Screenshot: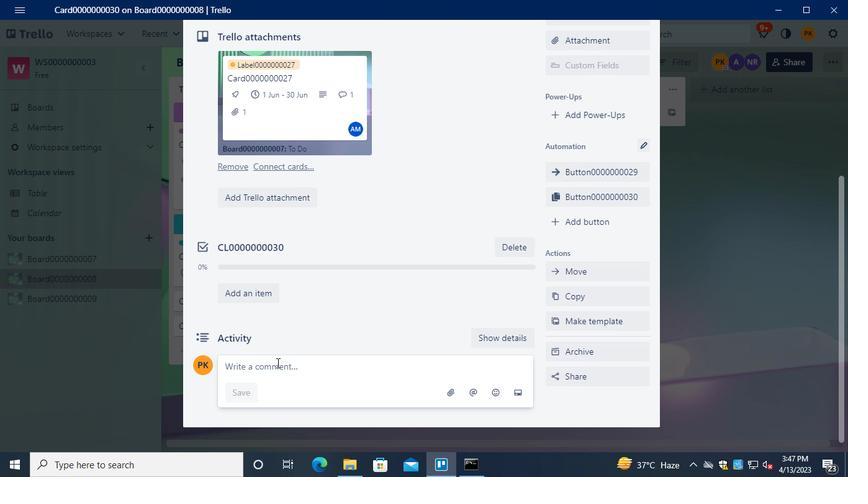 
Action: Keyboard C
Screenshot: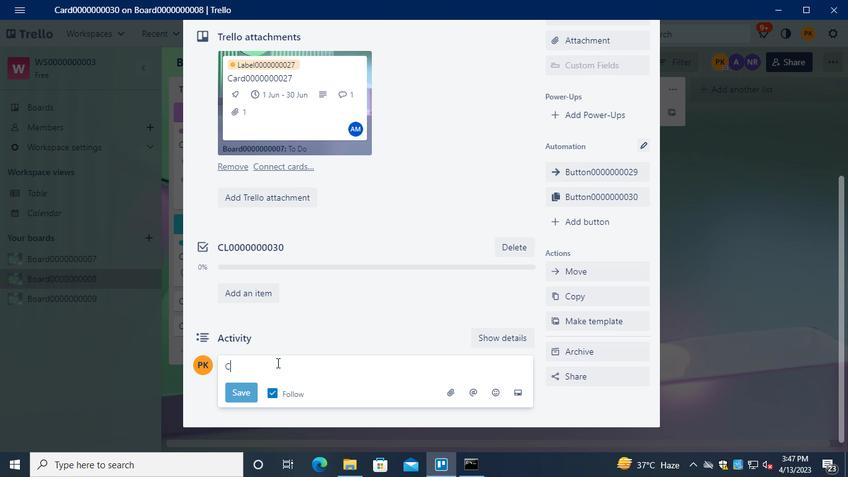 
Action: Mouse moved to (277, 360)
Screenshot: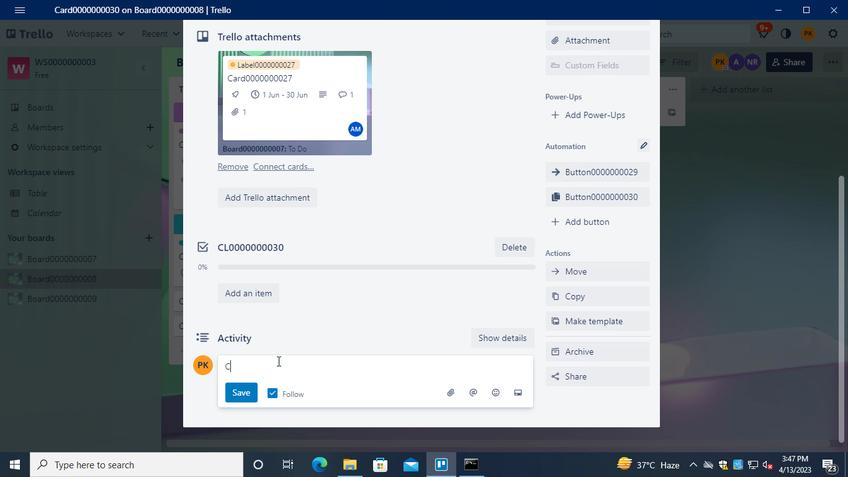 
Action: Keyboard M
Screenshot: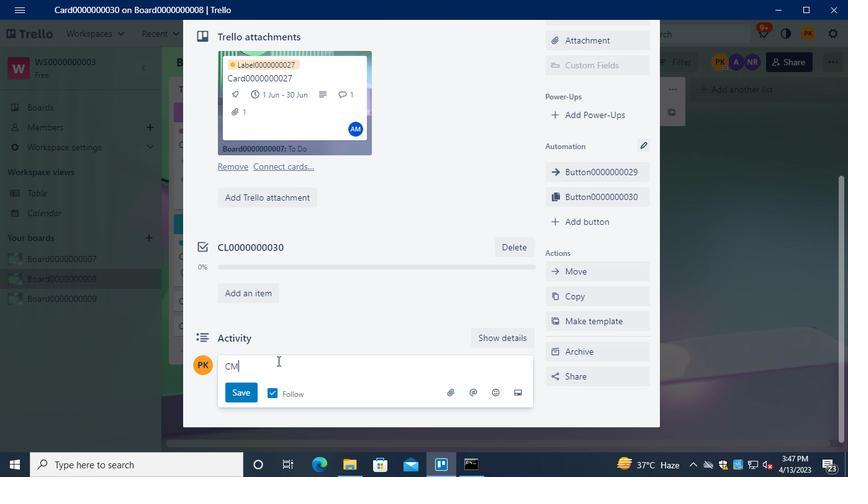 
Action: Keyboard <96>
Screenshot: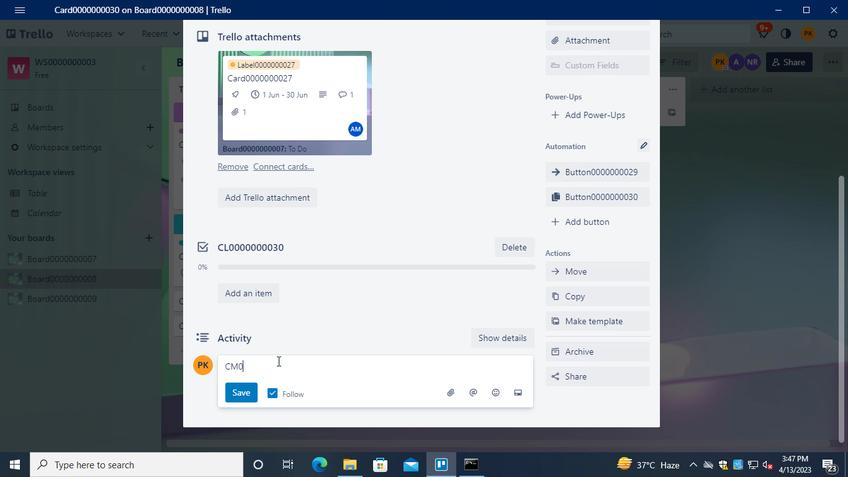 
Action: Keyboard <96>
Screenshot: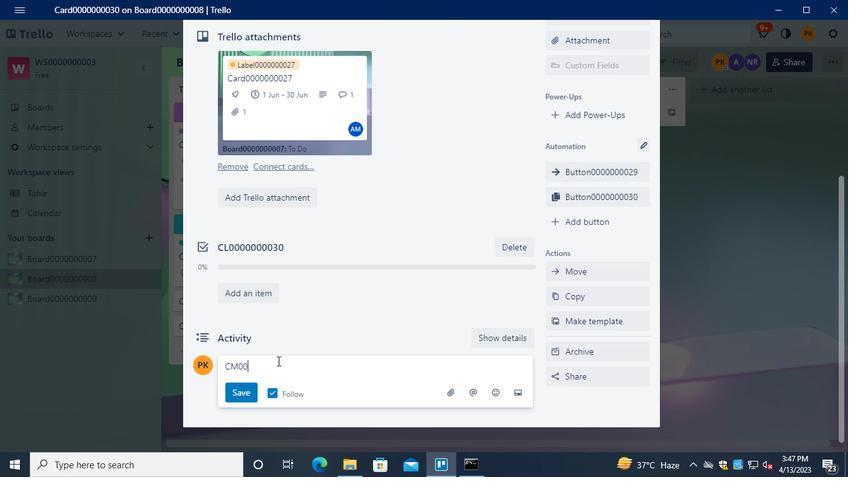 
Action: Keyboard <96>
Screenshot: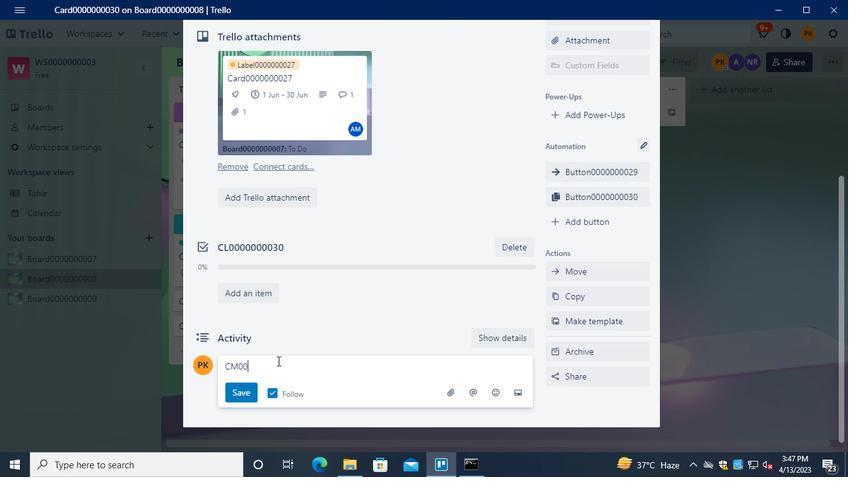 
Action: Keyboard <96>
Screenshot: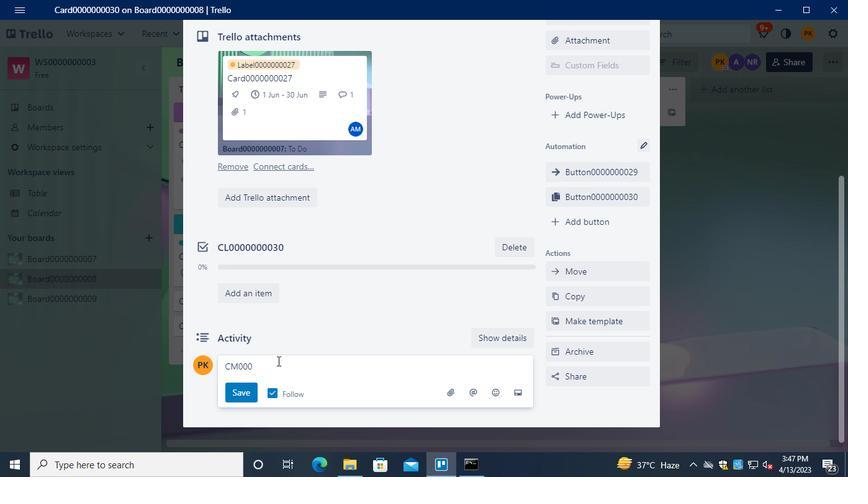 
Action: Keyboard <96>
Screenshot: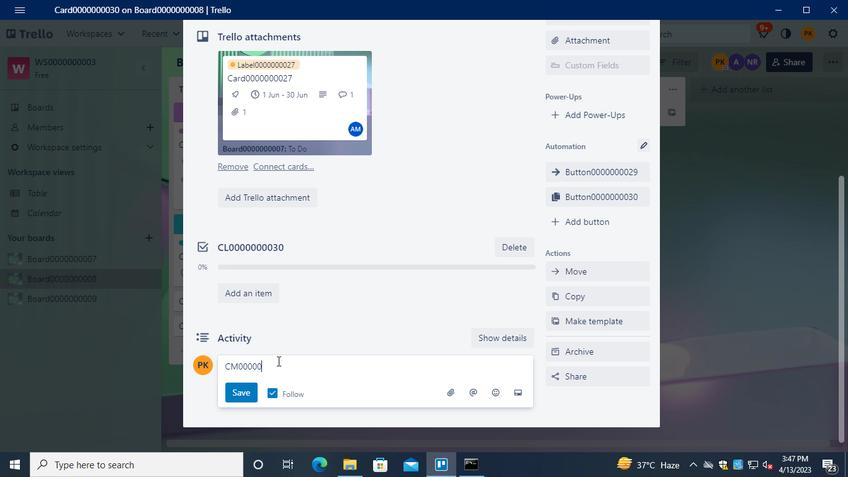 
Action: Keyboard <96>
Screenshot: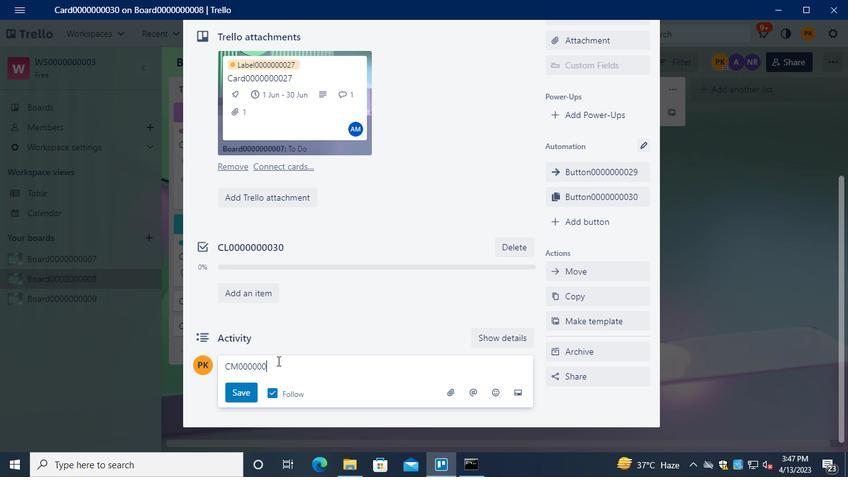 
Action: Keyboard <96>
Screenshot: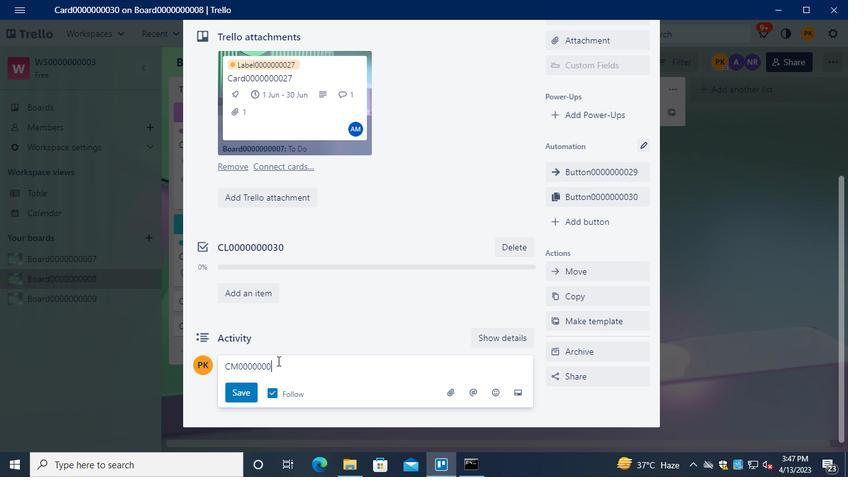 
Action: Keyboard <96>
Screenshot: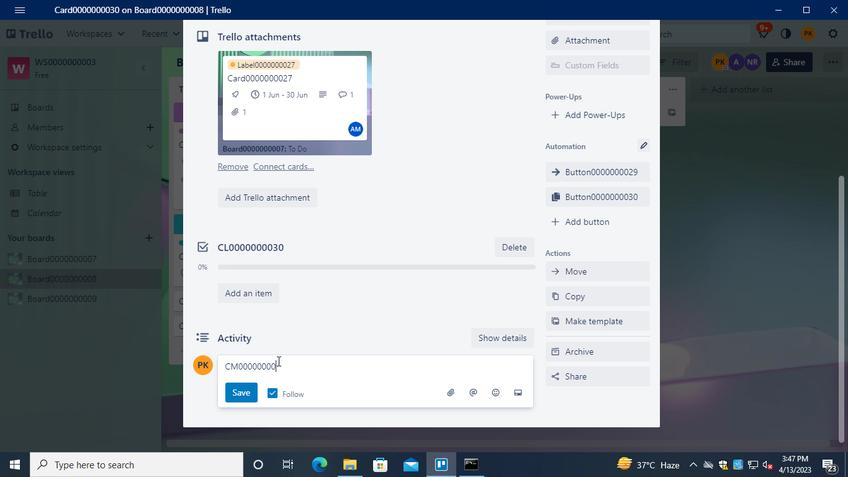 
Action: Keyboard <99>
Screenshot: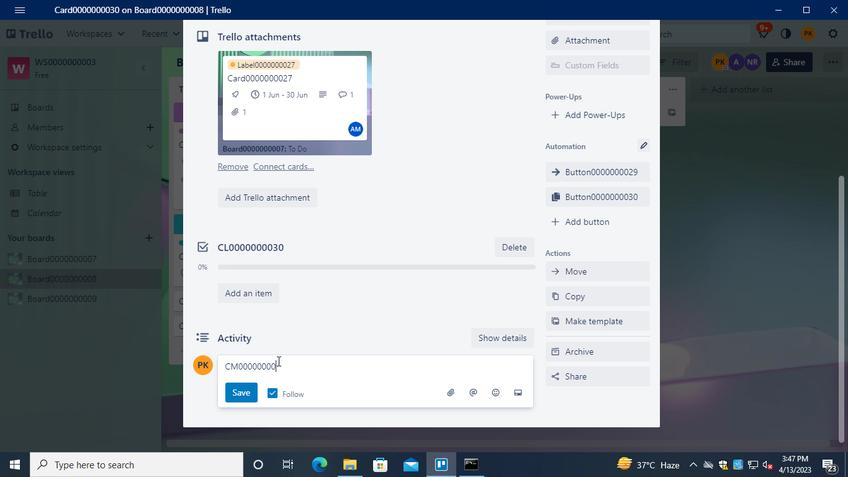 
Action: Keyboard <96>
Screenshot: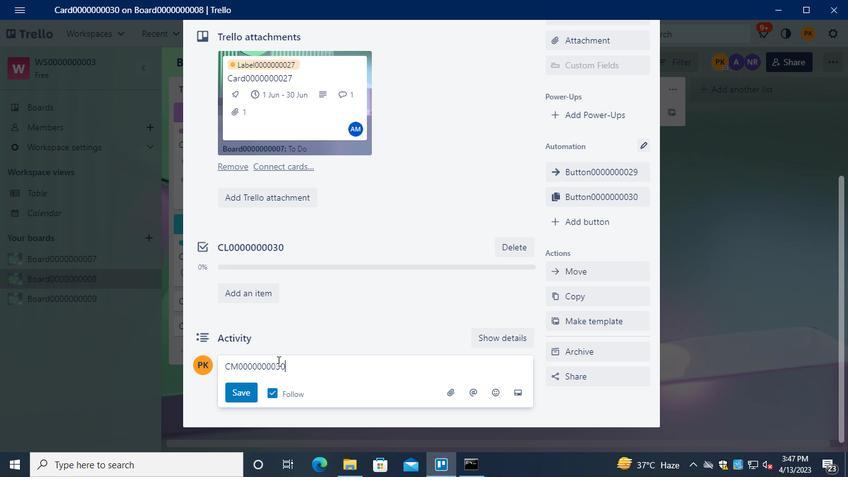 
Action: Mouse moved to (249, 394)
Screenshot: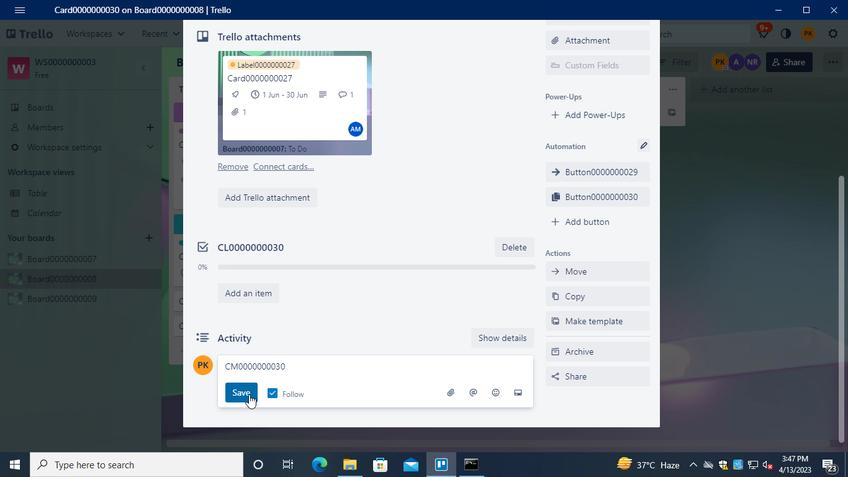 
Action: Mouse pressed left at (249, 394)
Screenshot: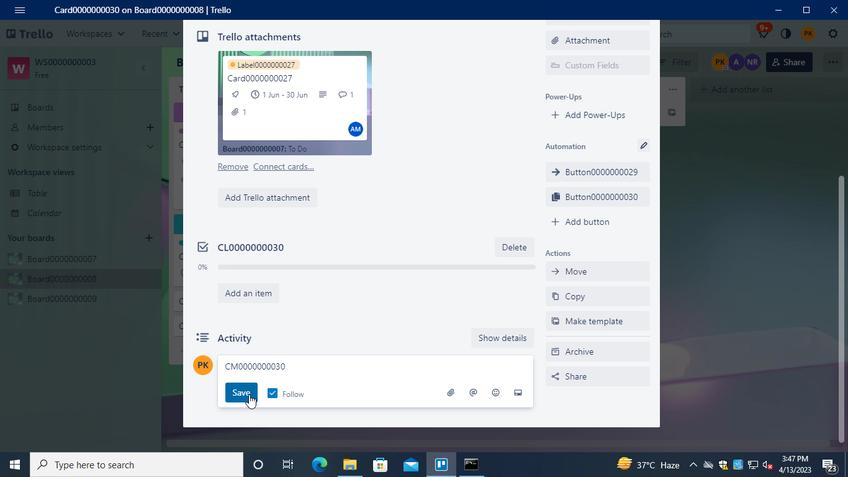 
Action: Mouse moved to (315, 277)
Screenshot: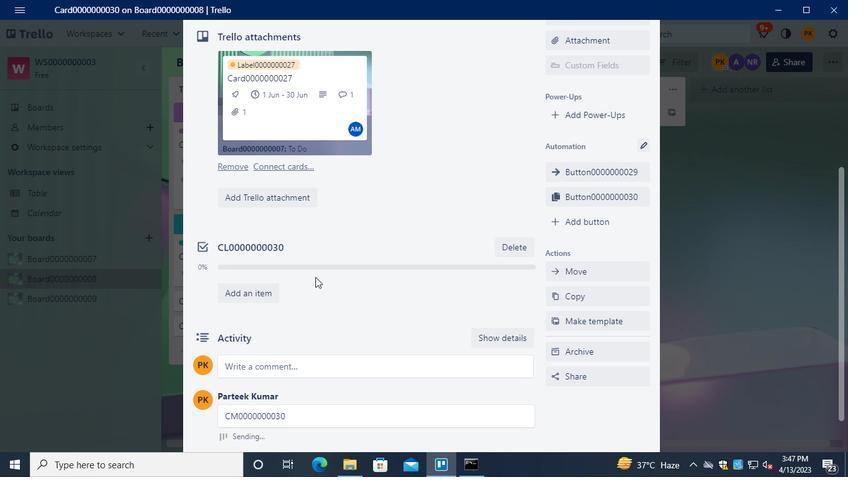 
Action: Keyboard Key.alt_l
Screenshot: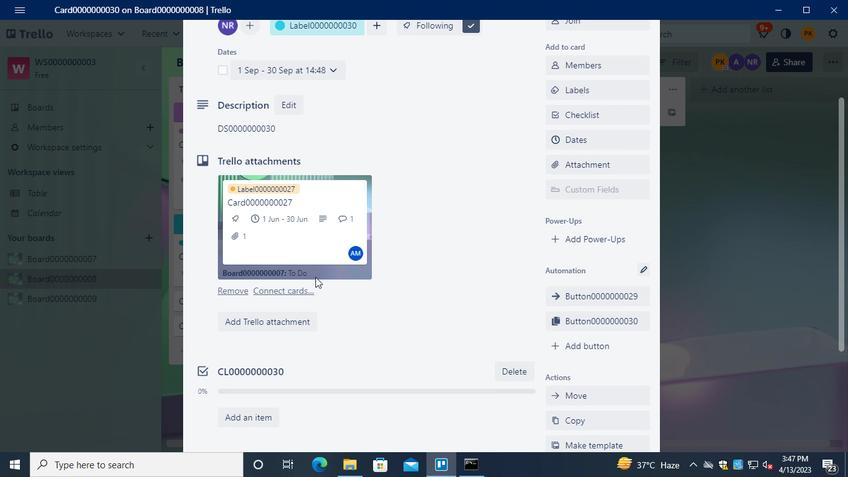 
Action: Keyboard Key.tab
Screenshot: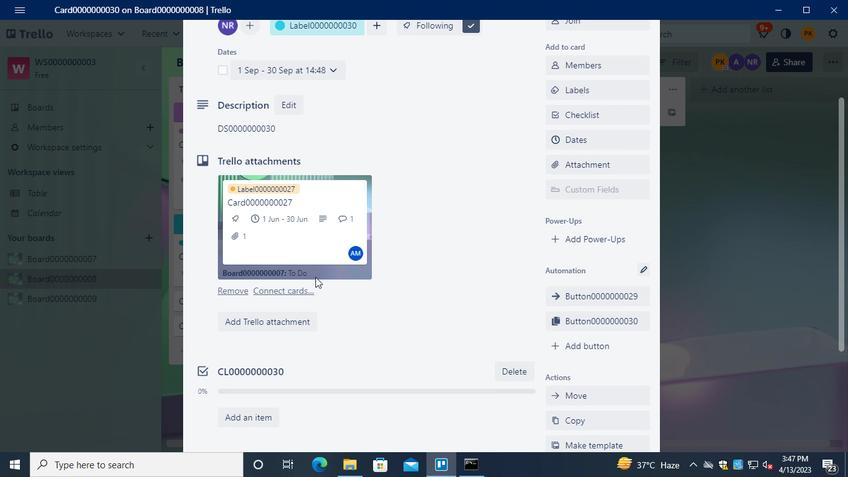 
Action: Mouse moved to (634, 60)
Screenshot: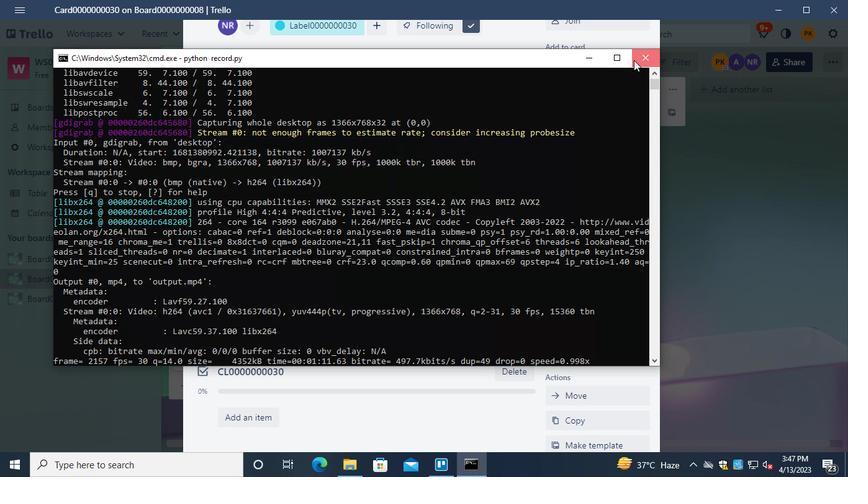 
Action: Mouse pressed left at (634, 60)
Screenshot: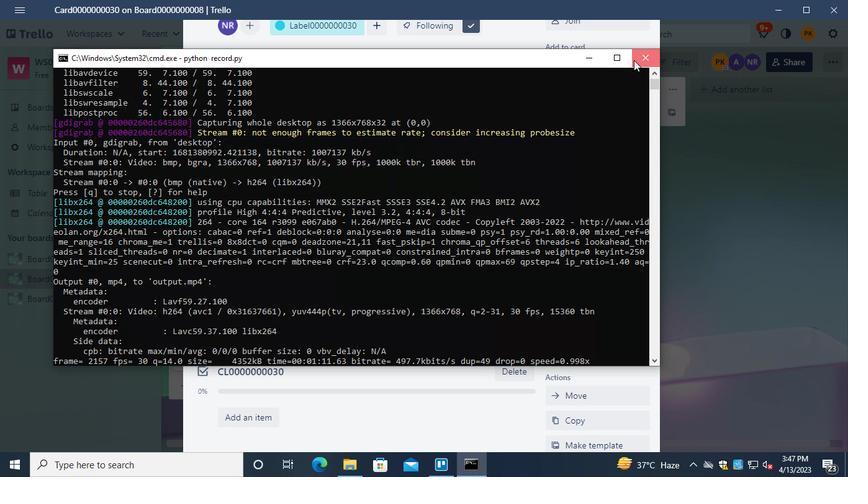 
